 Task: For heading  Tahoma with underline.  font size for heading20,  'Change the font style of data to'Arial.  and font size to 12,  Change the alignment of both headline & data to Align left.  In the sheet   Optimize Sales review book
Action: Mouse moved to (150, 208)
Screenshot: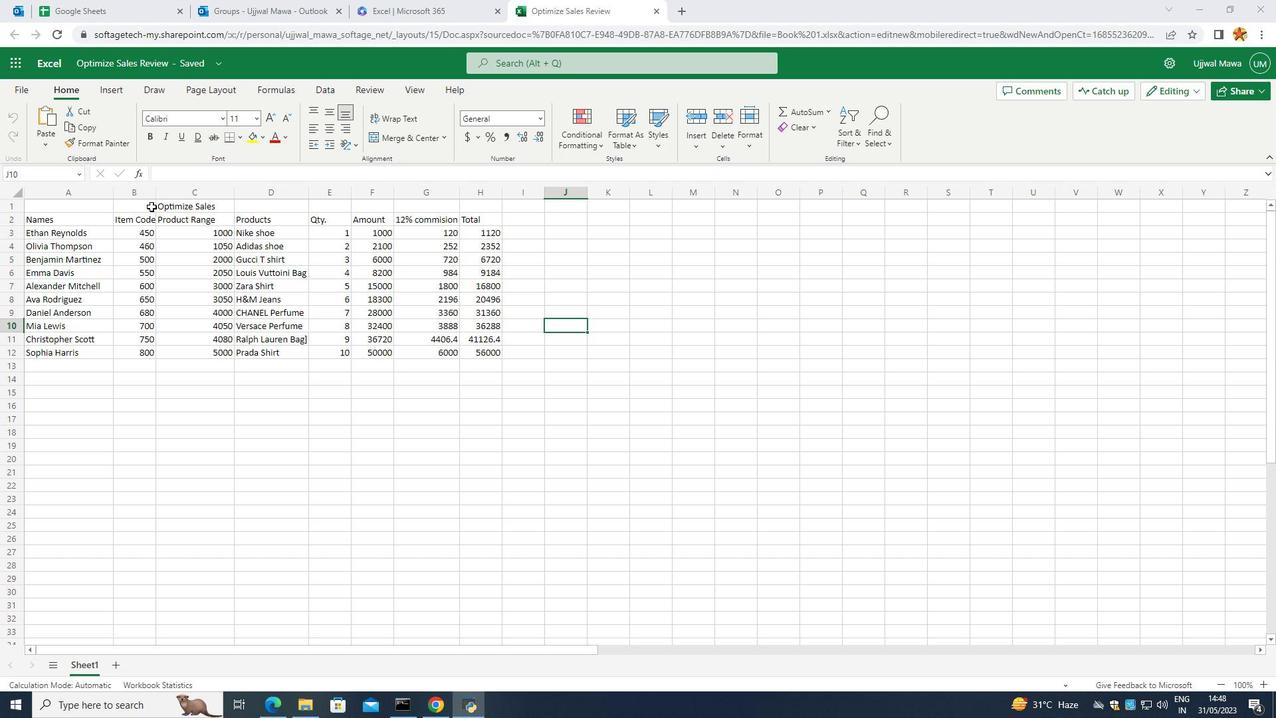 
Action: Mouse pressed left at (150, 208)
Screenshot: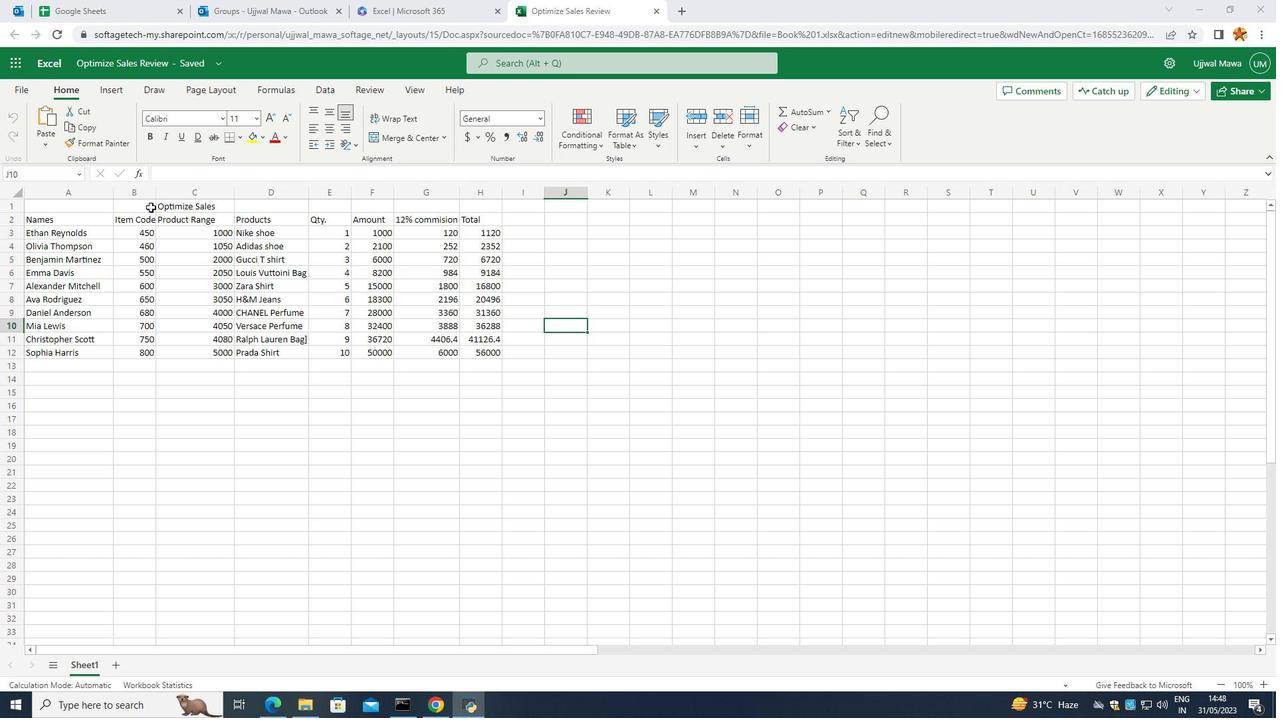 
Action: Mouse moved to (158, 210)
Screenshot: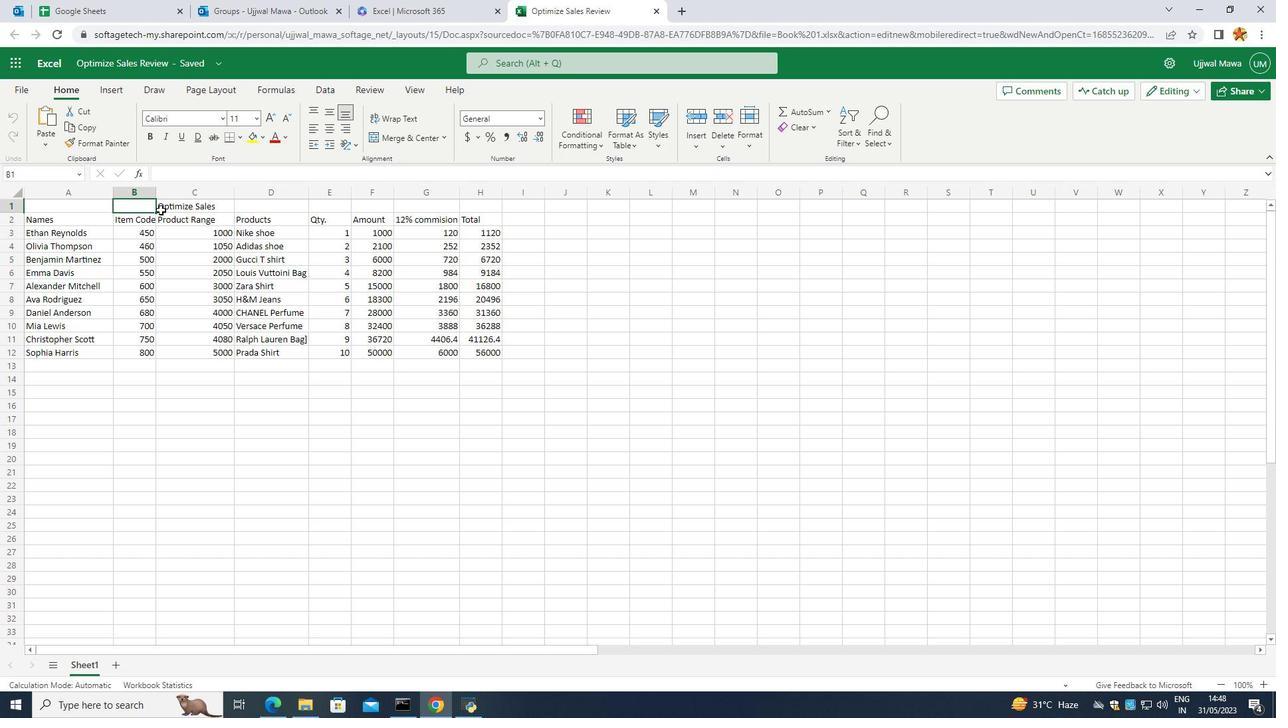 
Action: Mouse pressed left at (158, 210)
Screenshot: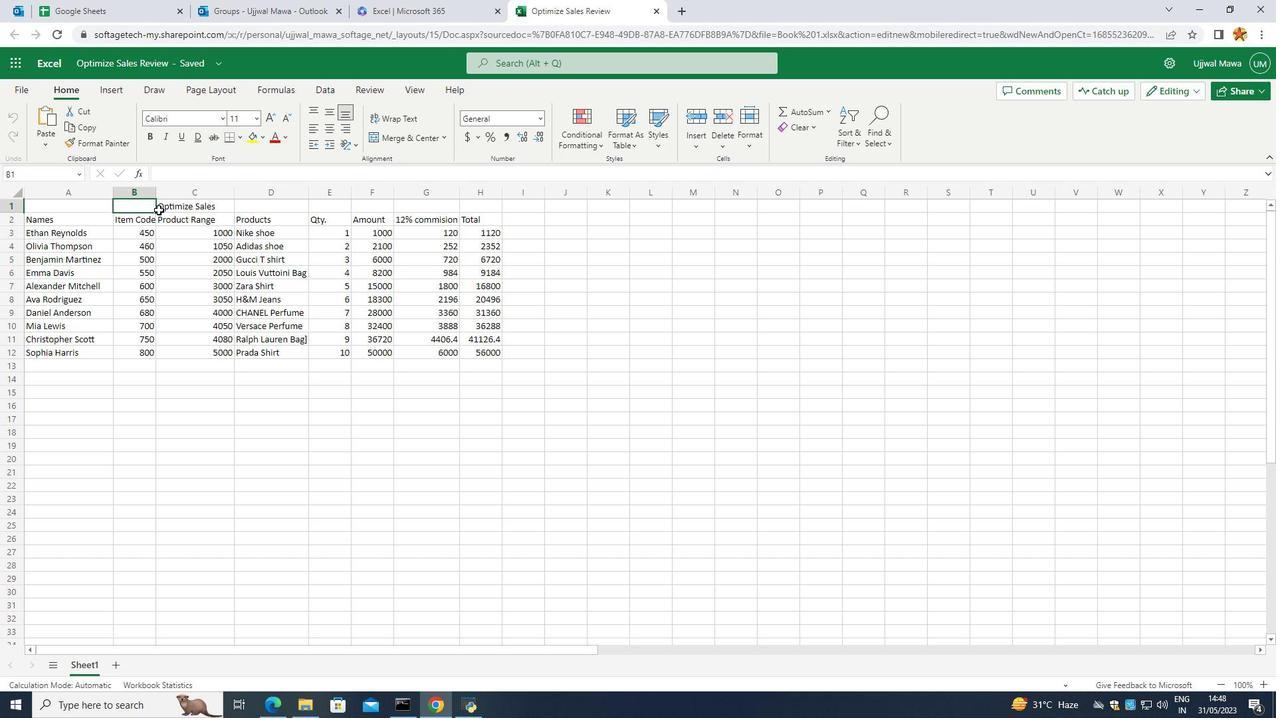 
Action: Mouse moved to (224, 119)
Screenshot: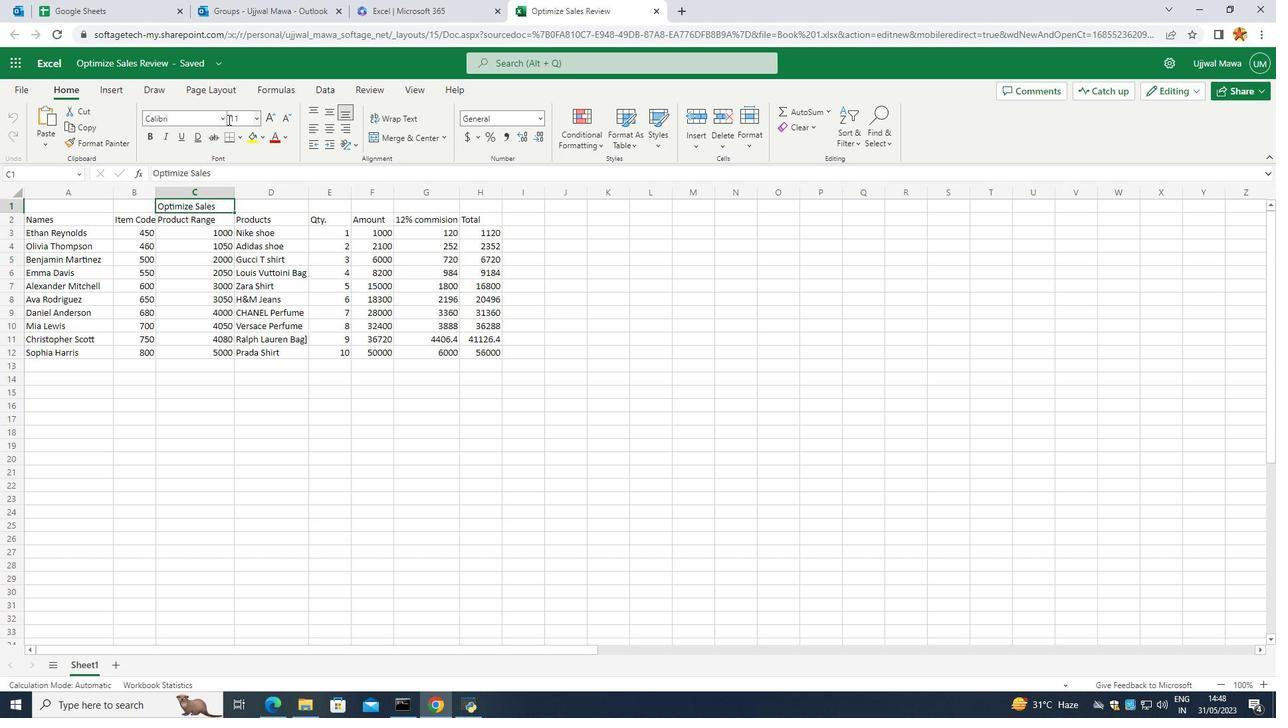 
Action: Mouse pressed left at (224, 119)
Screenshot: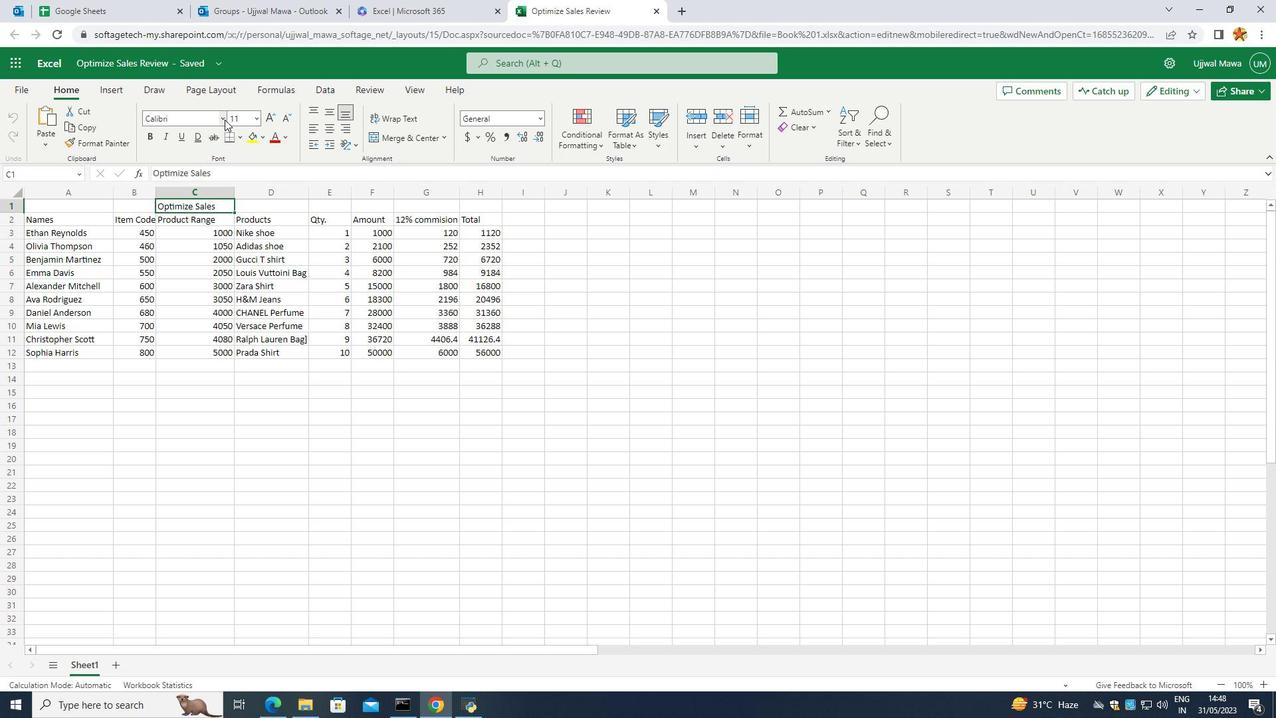 
Action: Mouse moved to (157, 414)
Screenshot: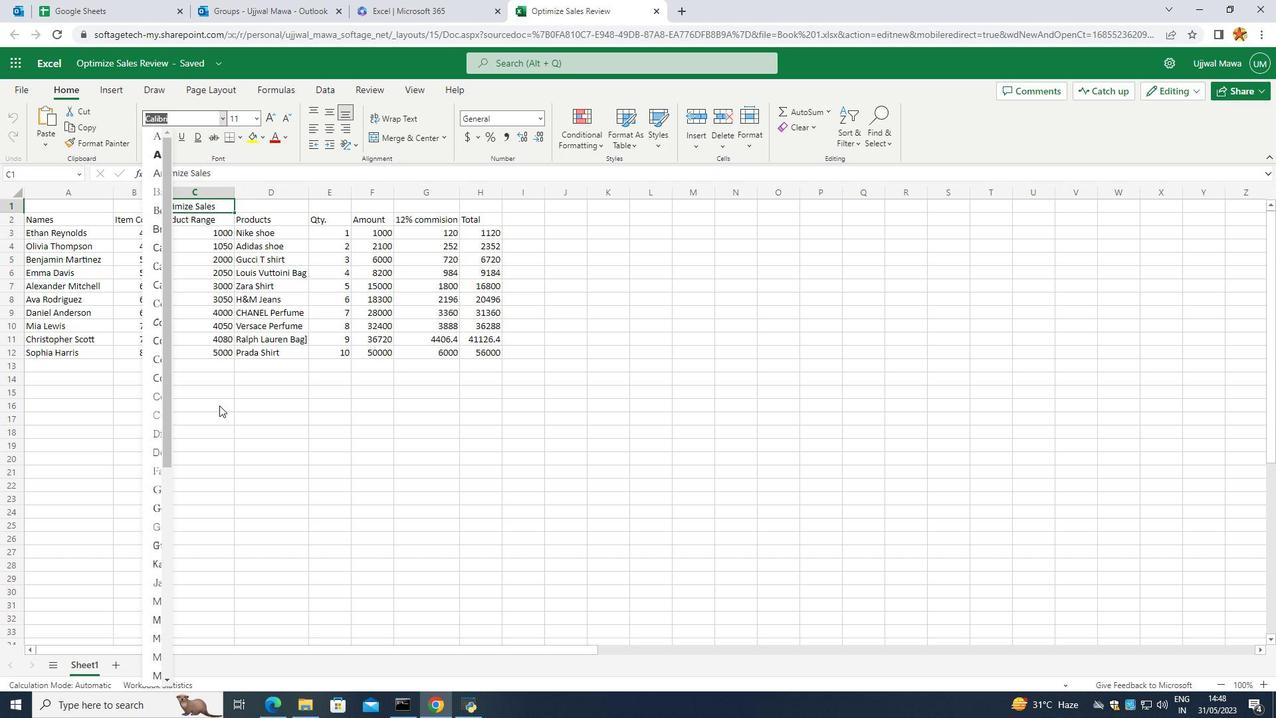 
Action: Mouse scrolled (157, 414) with delta (0, 0)
Screenshot: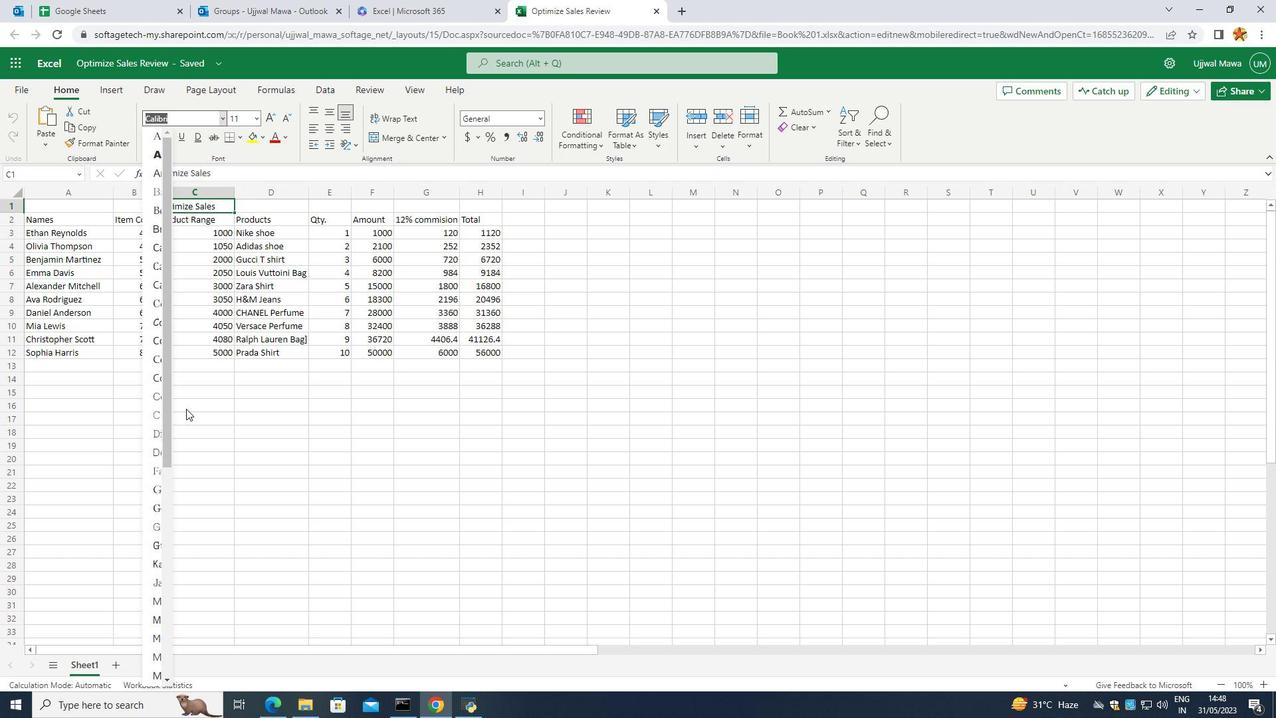 
Action: Mouse scrolled (157, 414) with delta (0, 0)
Screenshot: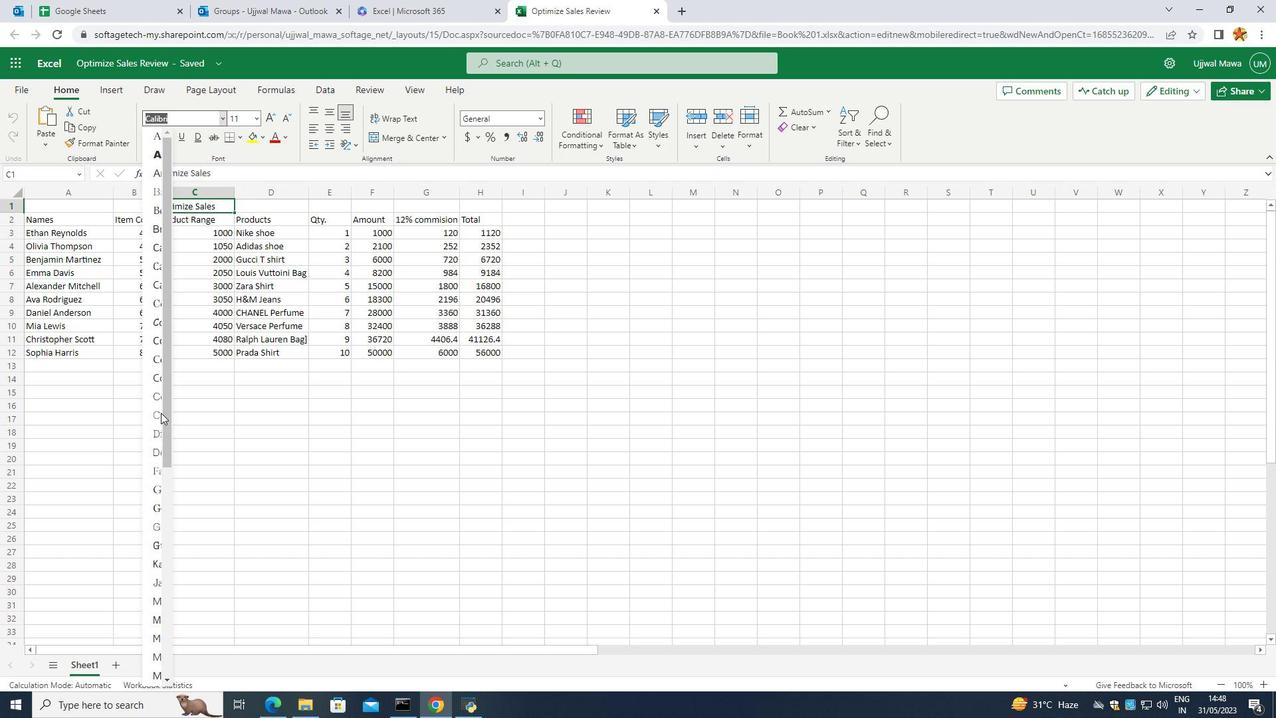 
Action: Mouse scrolled (157, 414) with delta (0, 0)
Screenshot: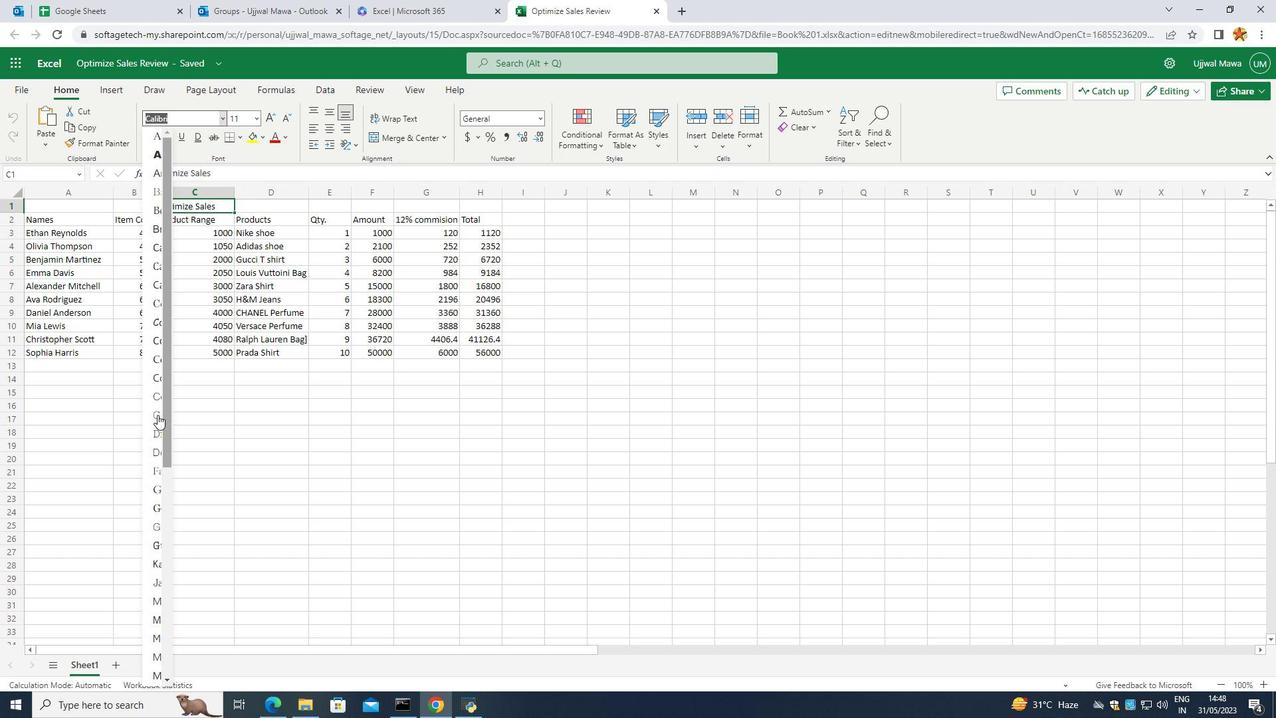 
Action: Mouse scrolled (157, 414) with delta (0, 0)
Screenshot: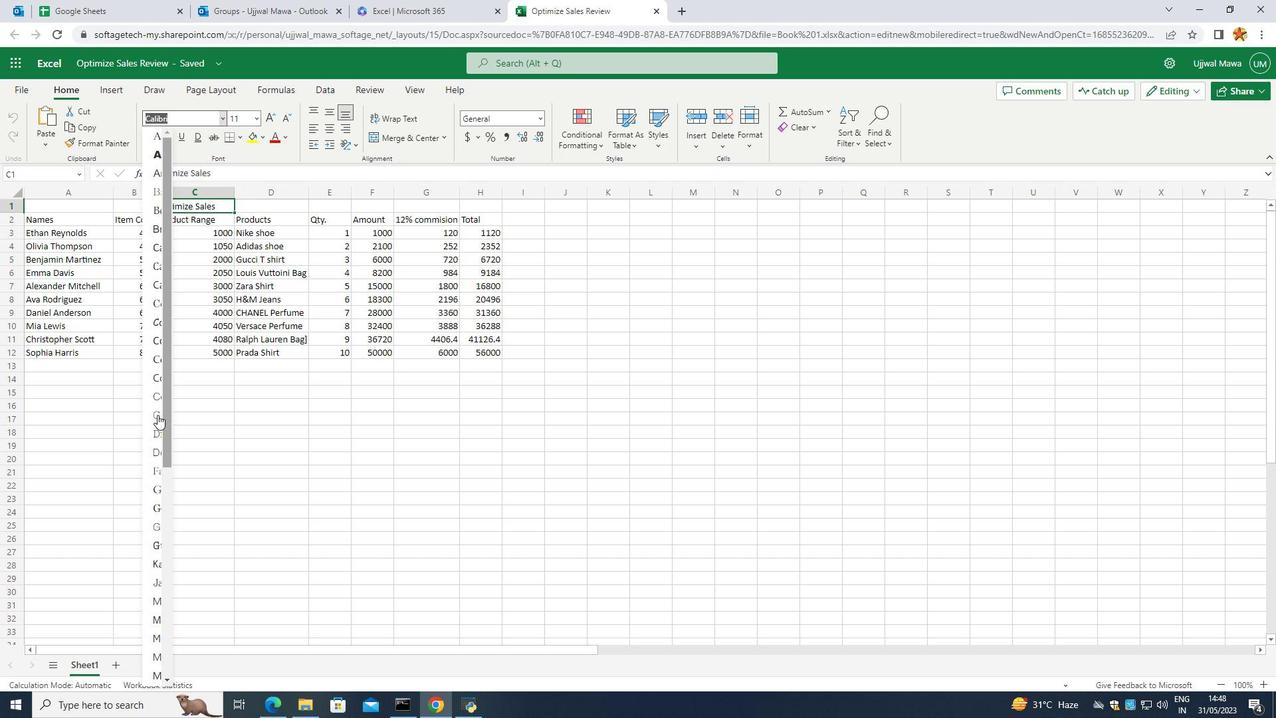
Action: Mouse scrolled (157, 414) with delta (0, 0)
Screenshot: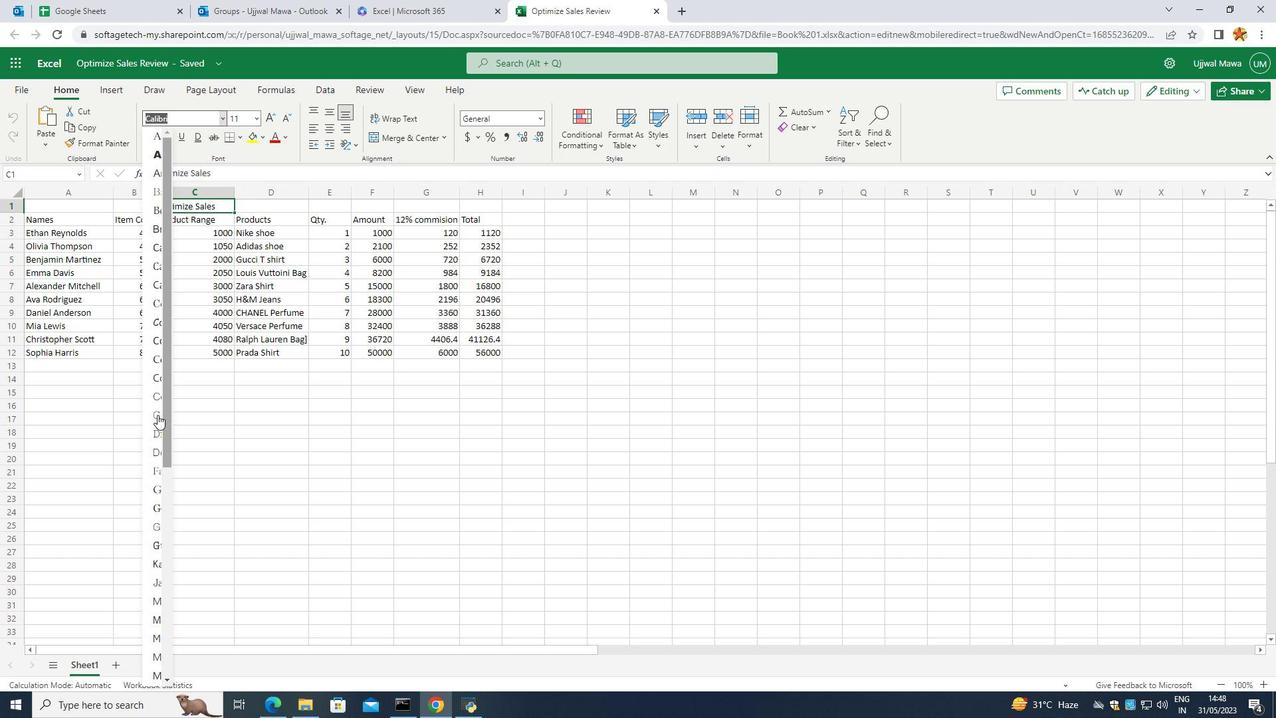 
Action: Mouse moved to (149, 426)
Screenshot: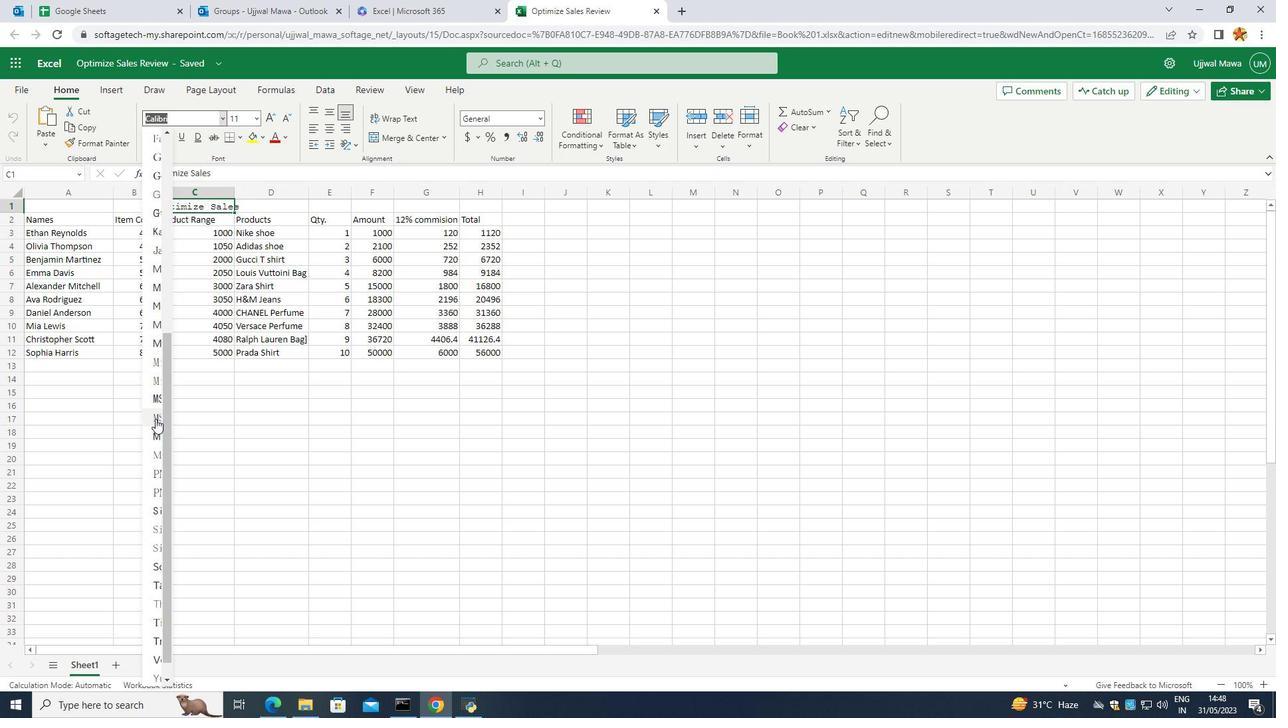 
Action: Mouse scrolled (149, 426) with delta (0, 0)
Screenshot: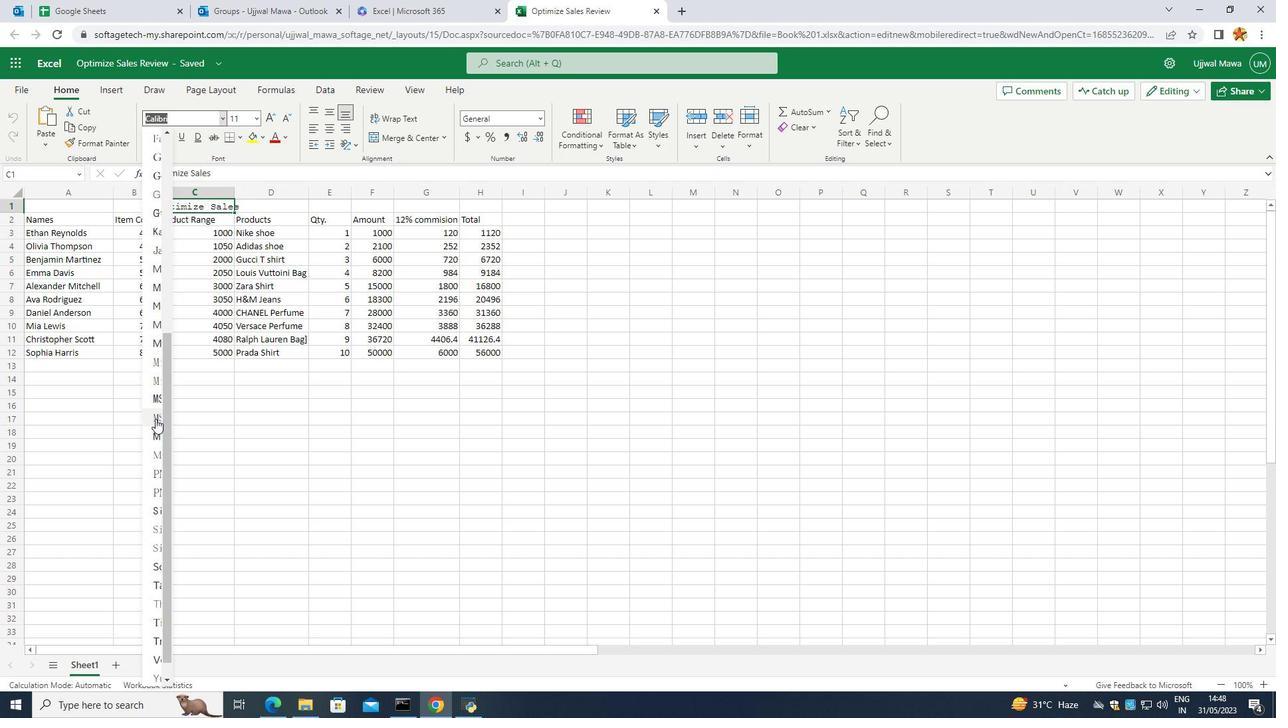 
Action: Mouse moved to (149, 428)
Screenshot: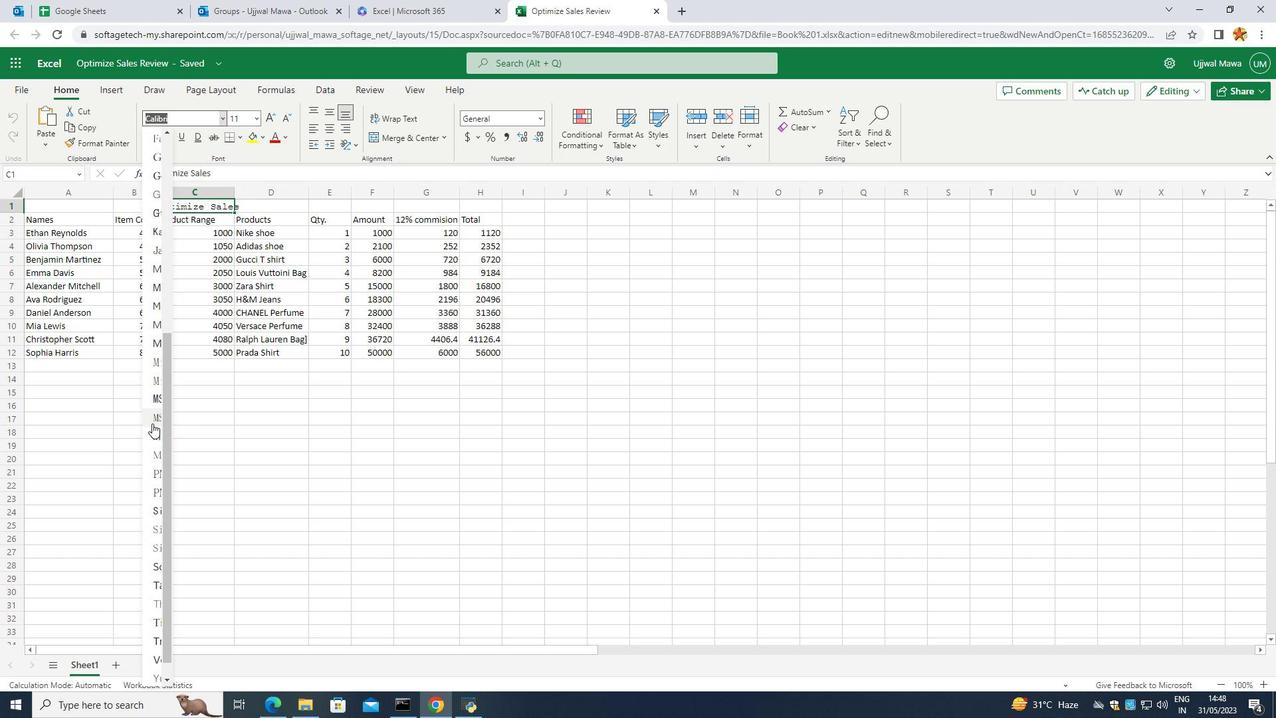 
Action: Mouse scrolled (149, 427) with delta (0, 0)
Screenshot: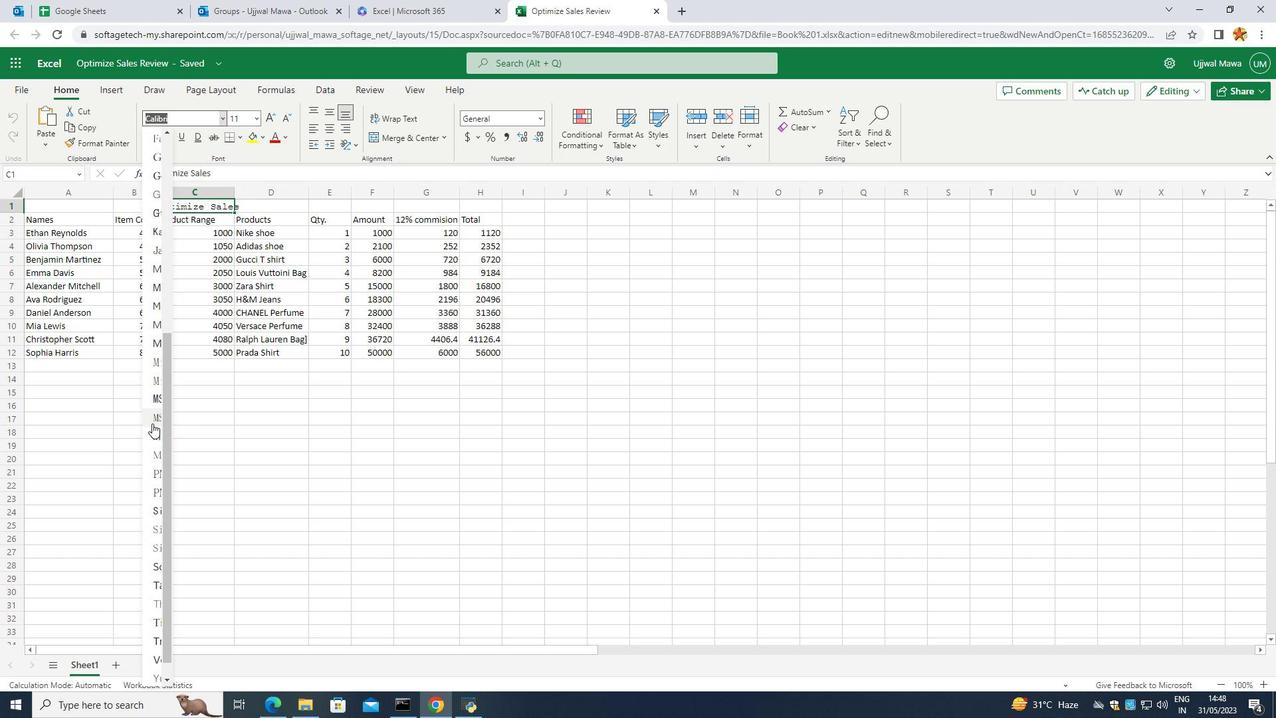 
Action: Mouse scrolled (149, 427) with delta (0, 0)
Screenshot: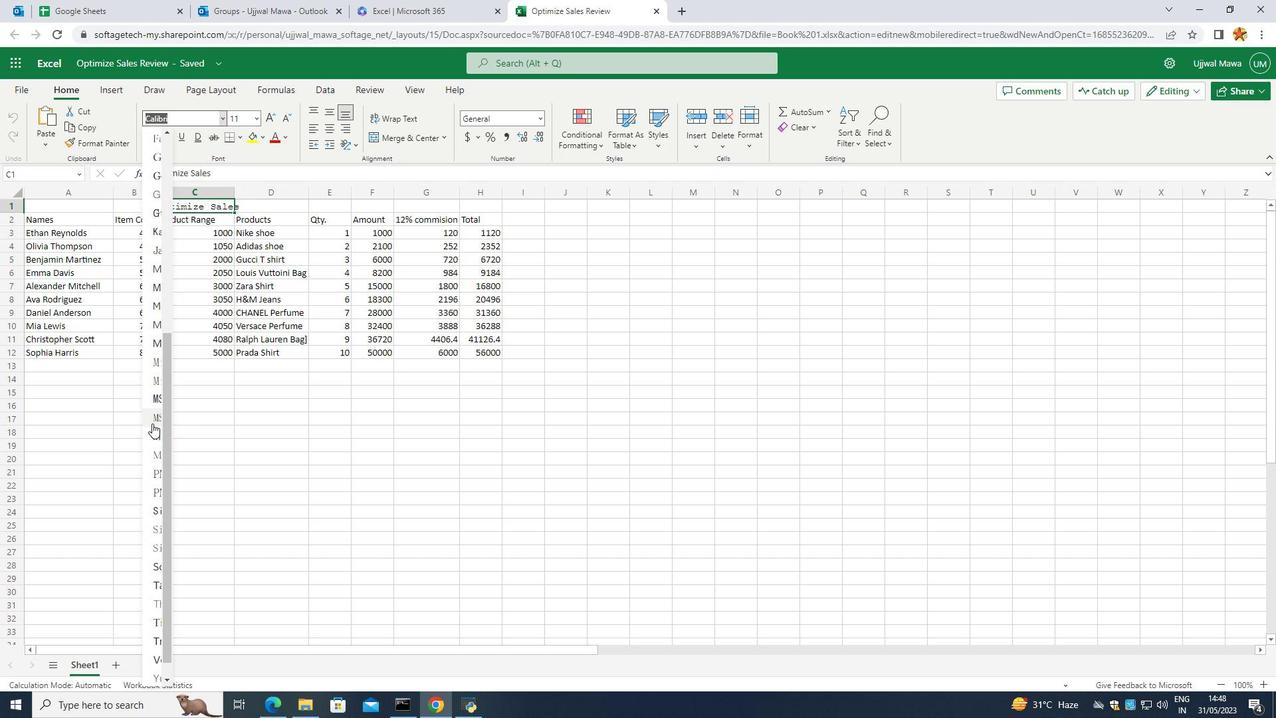 
Action: Mouse moved to (149, 428)
Screenshot: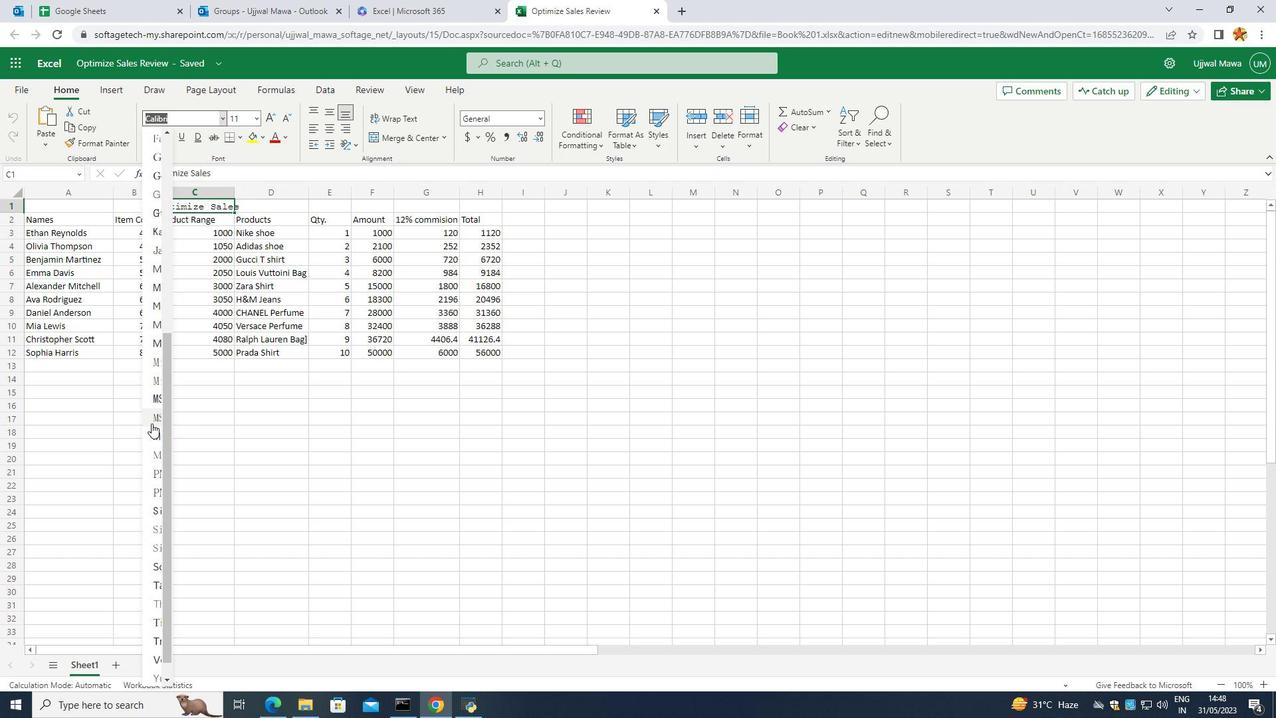 
Action: Mouse scrolled (149, 428) with delta (0, 0)
Screenshot: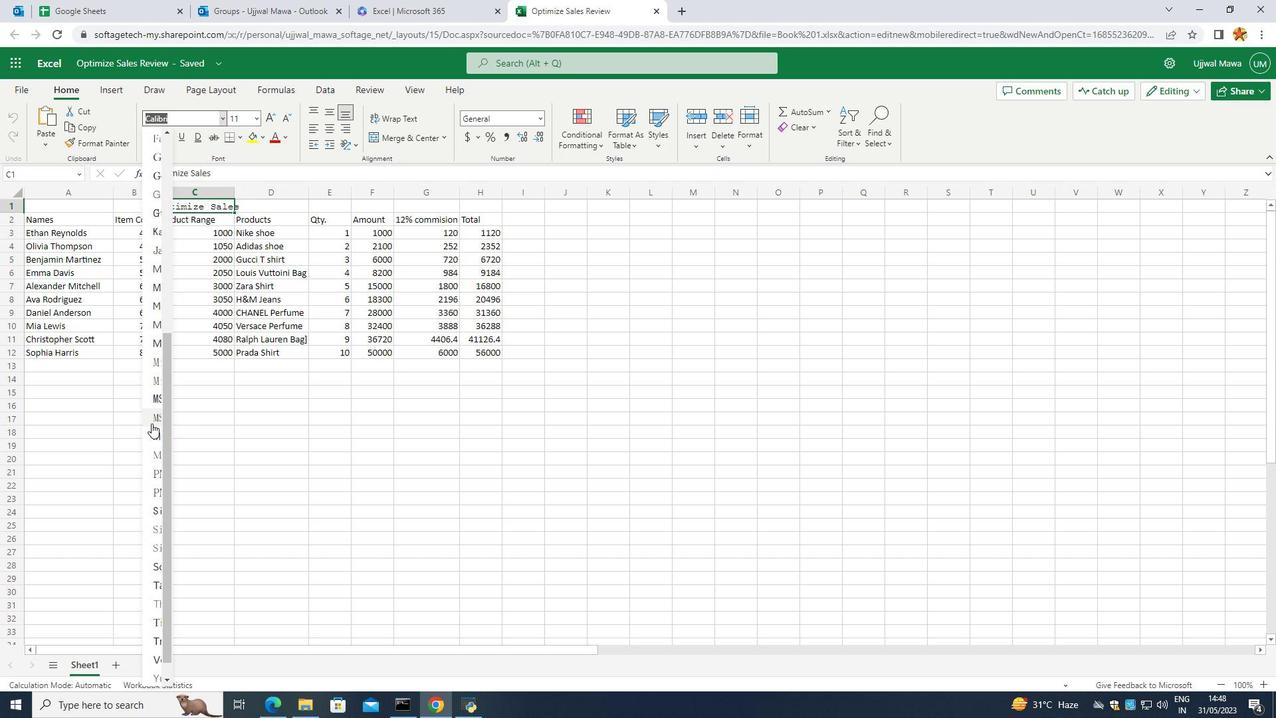 
Action: Mouse moved to (157, 571)
Screenshot: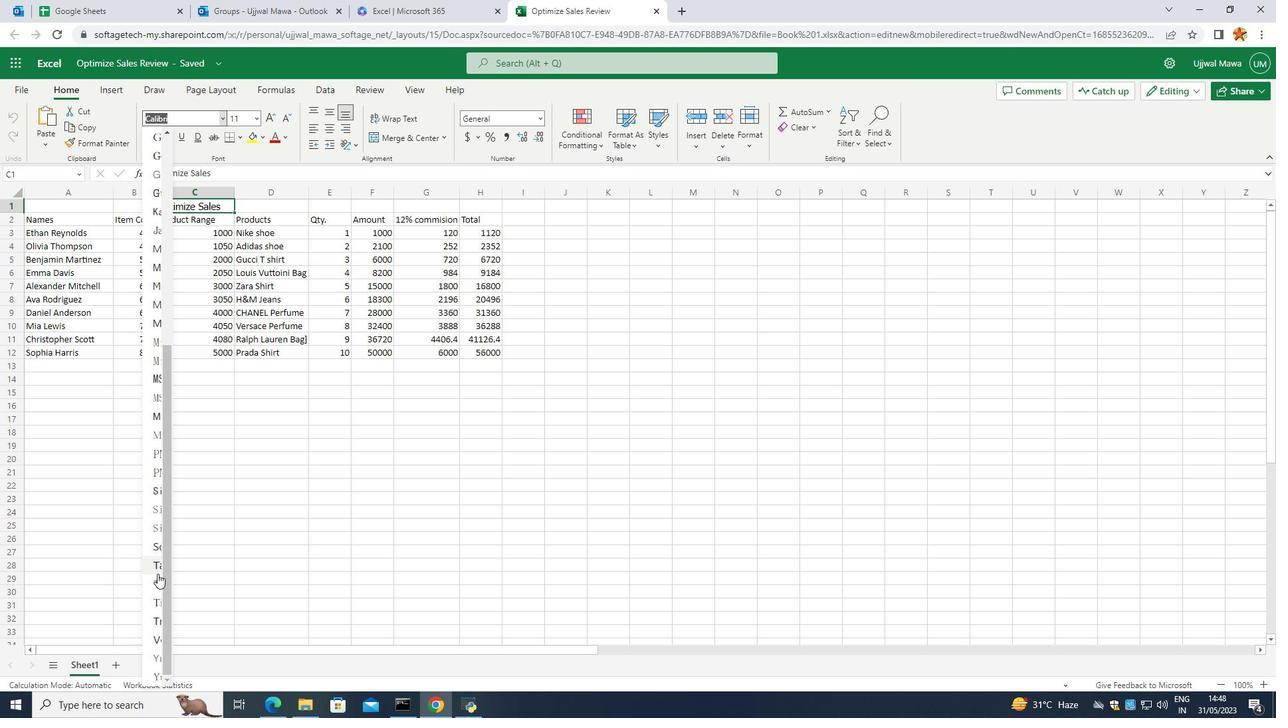 
Action: Mouse pressed left at (157, 571)
Screenshot: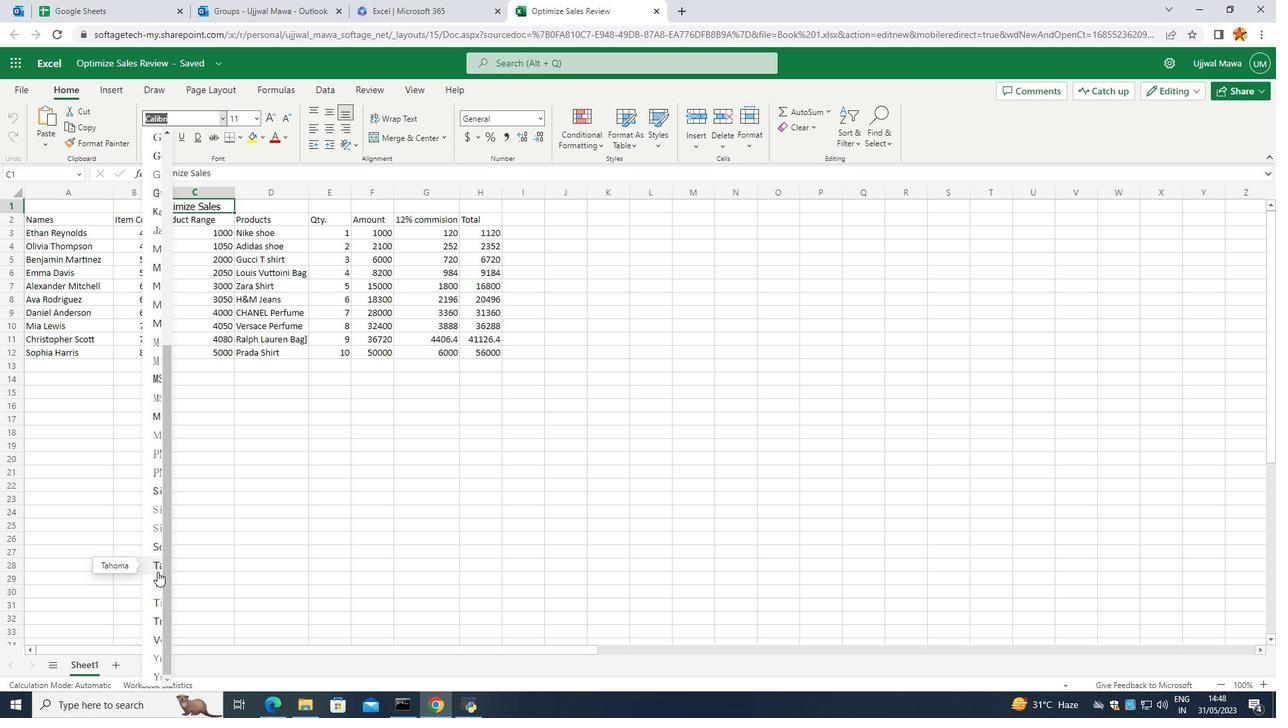 
Action: Mouse moved to (182, 135)
Screenshot: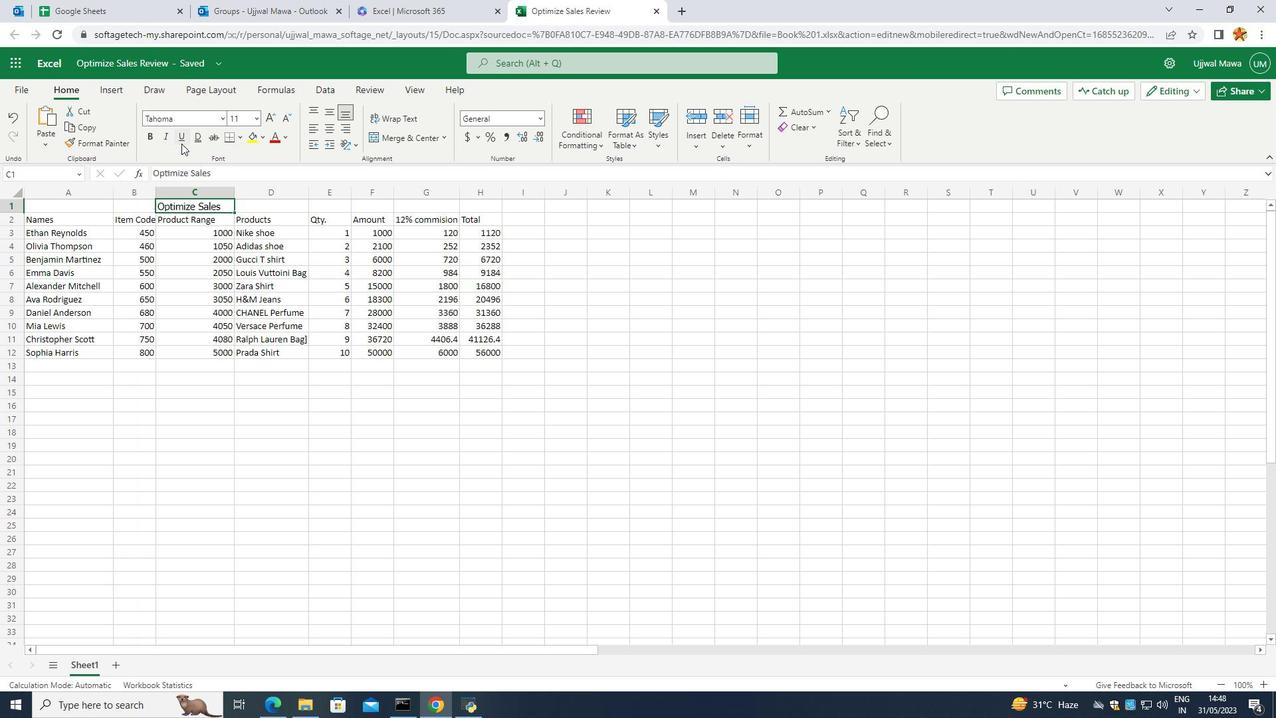 
Action: Mouse pressed left at (182, 135)
Screenshot: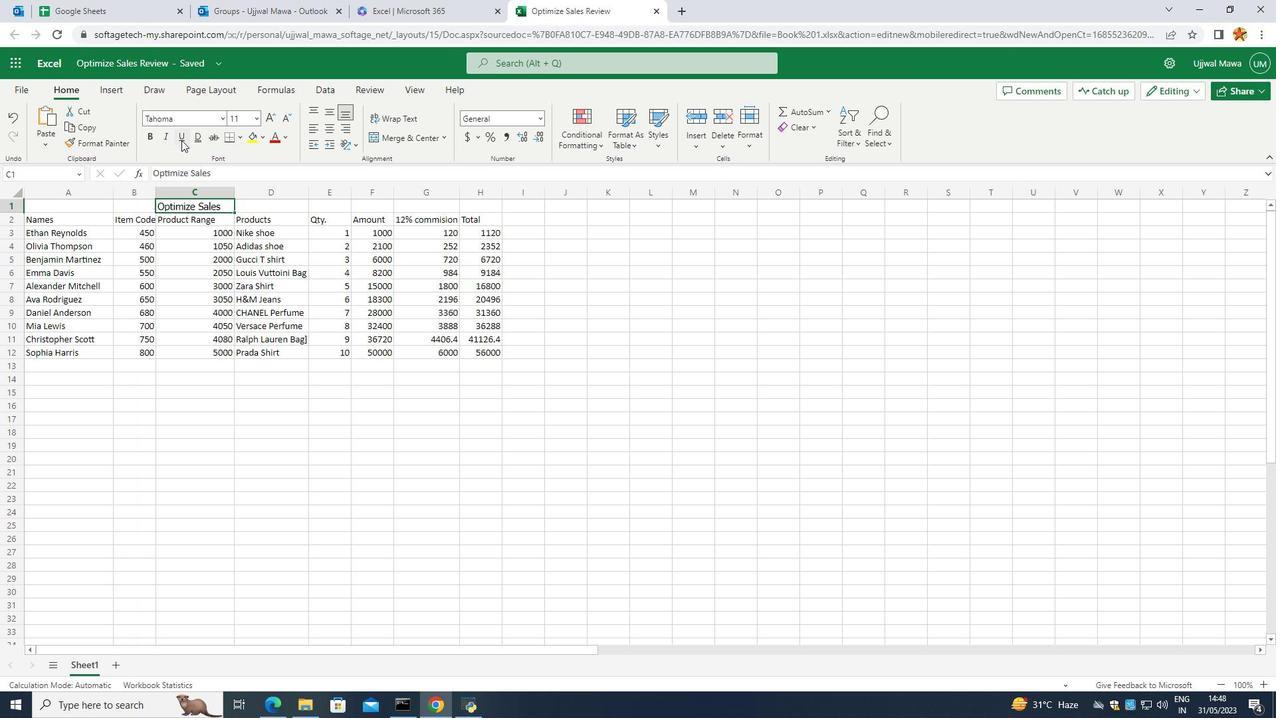 
Action: Mouse moved to (250, 117)
Screenshot: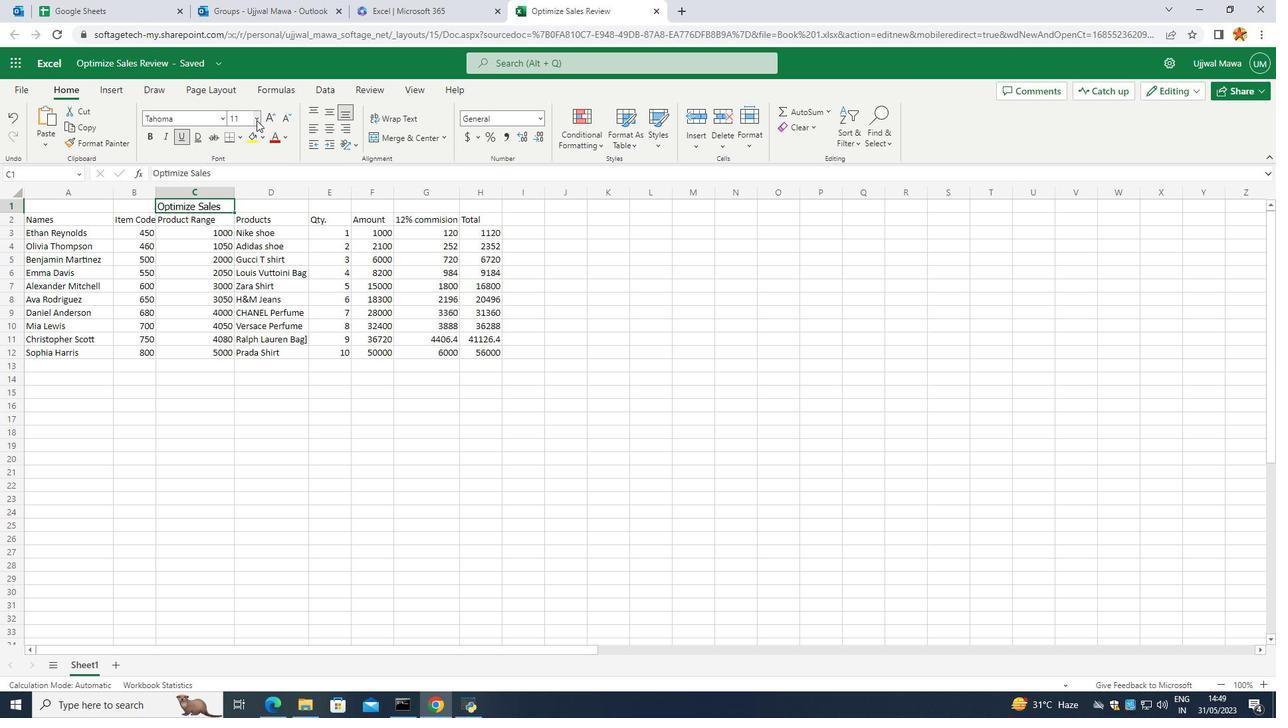 
Action: Mouse pressed left at (250, 117)
Screenshot: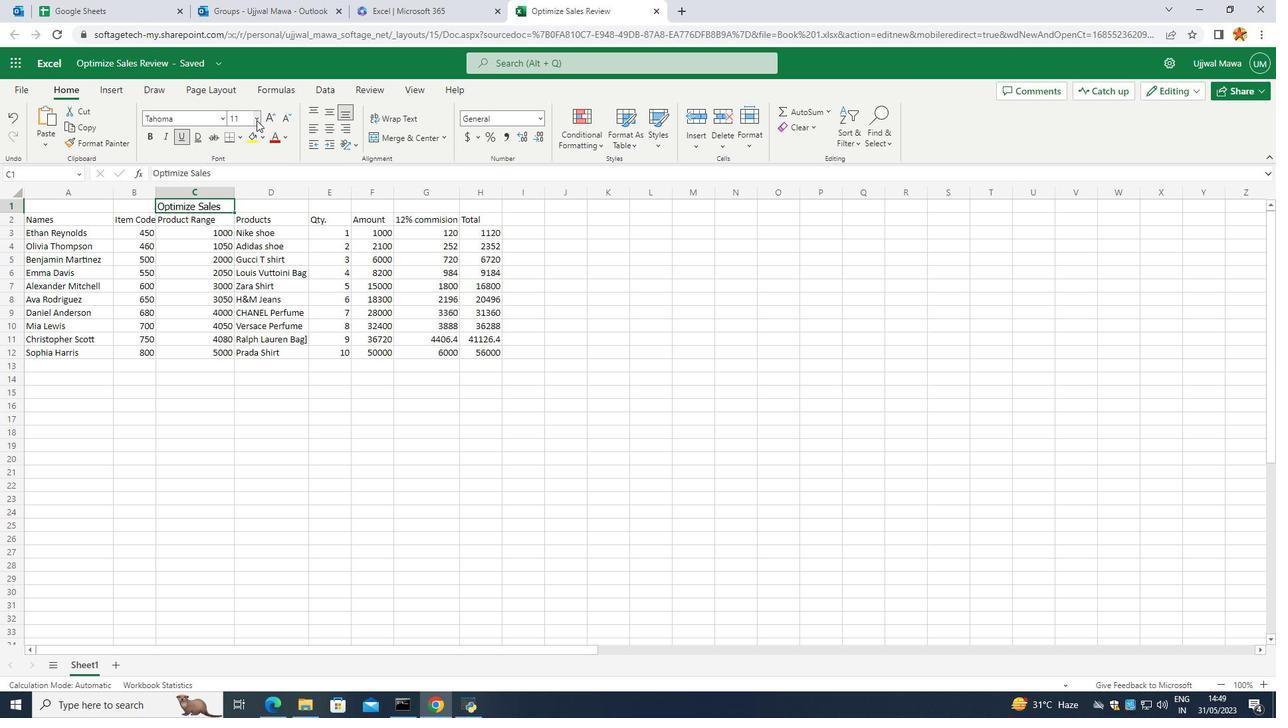 
Action: Mouse moved to (259, 121)
Screenshot: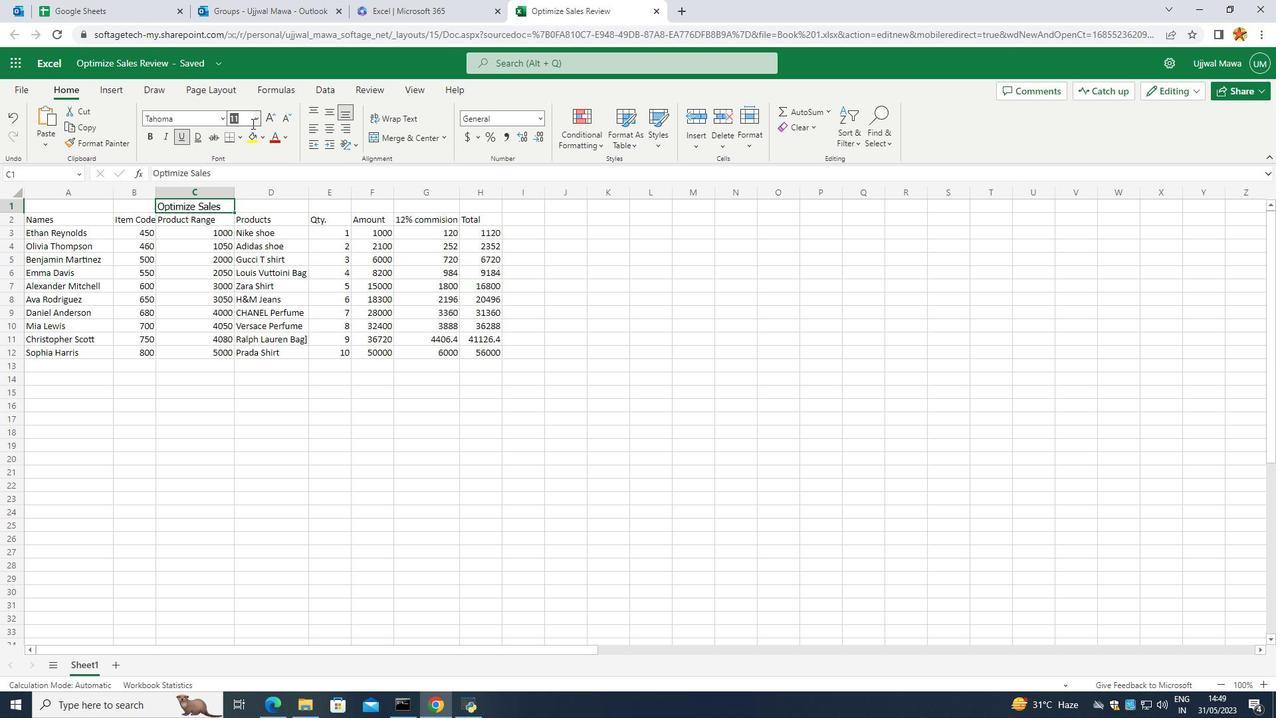 
Action: Mouse pressed left at (259, 121)
Screenshot: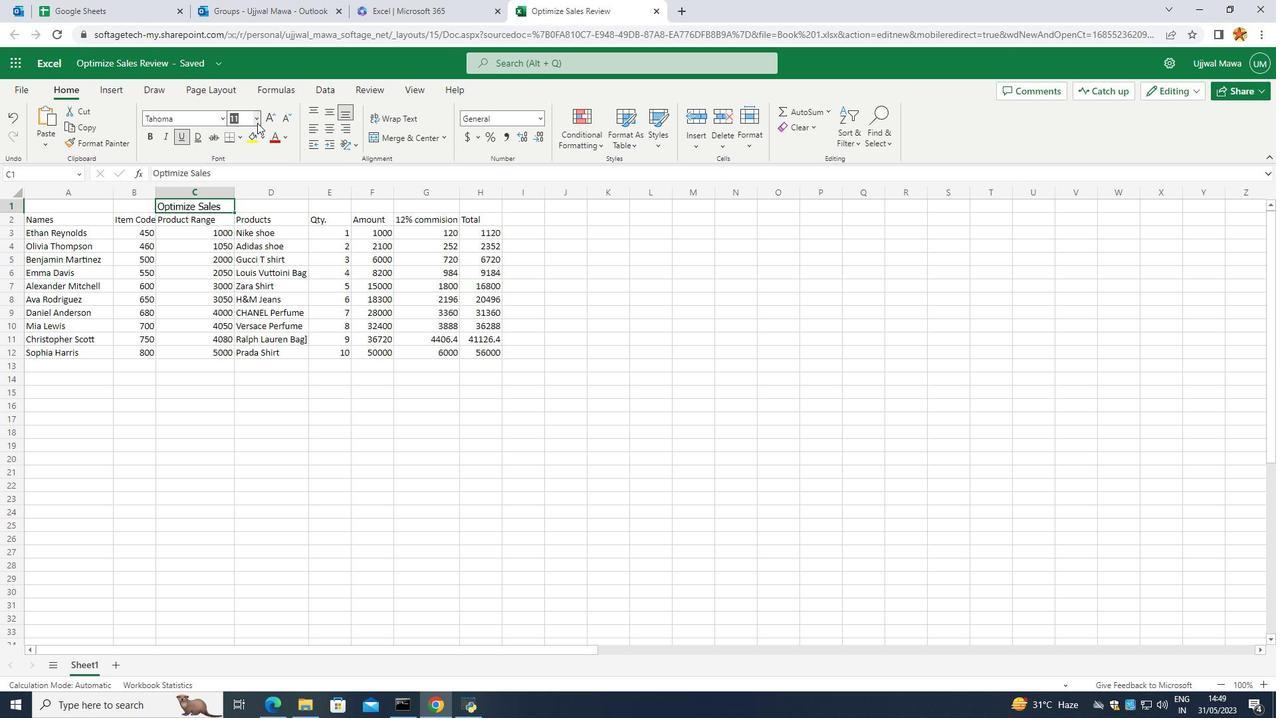
Action: Mouse moved to (246, 289)
Screenshot: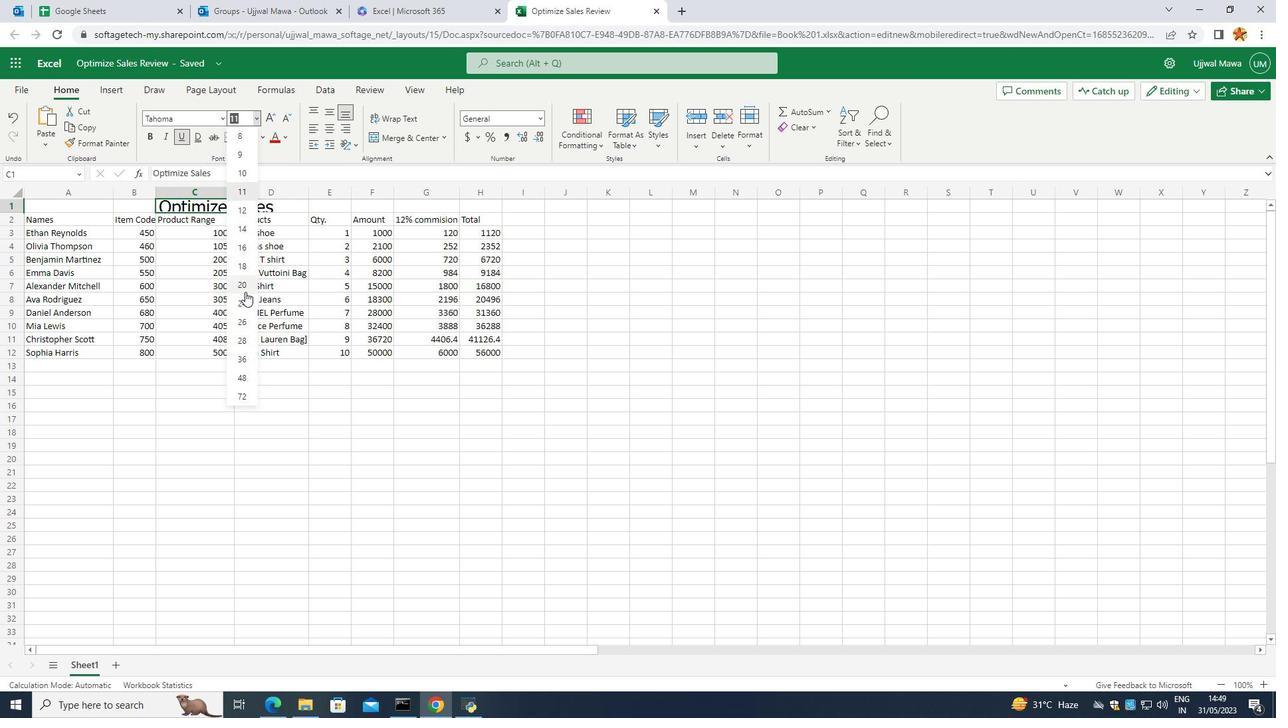 
Action: Mouse pressed left at (246, 289)
Screenshot: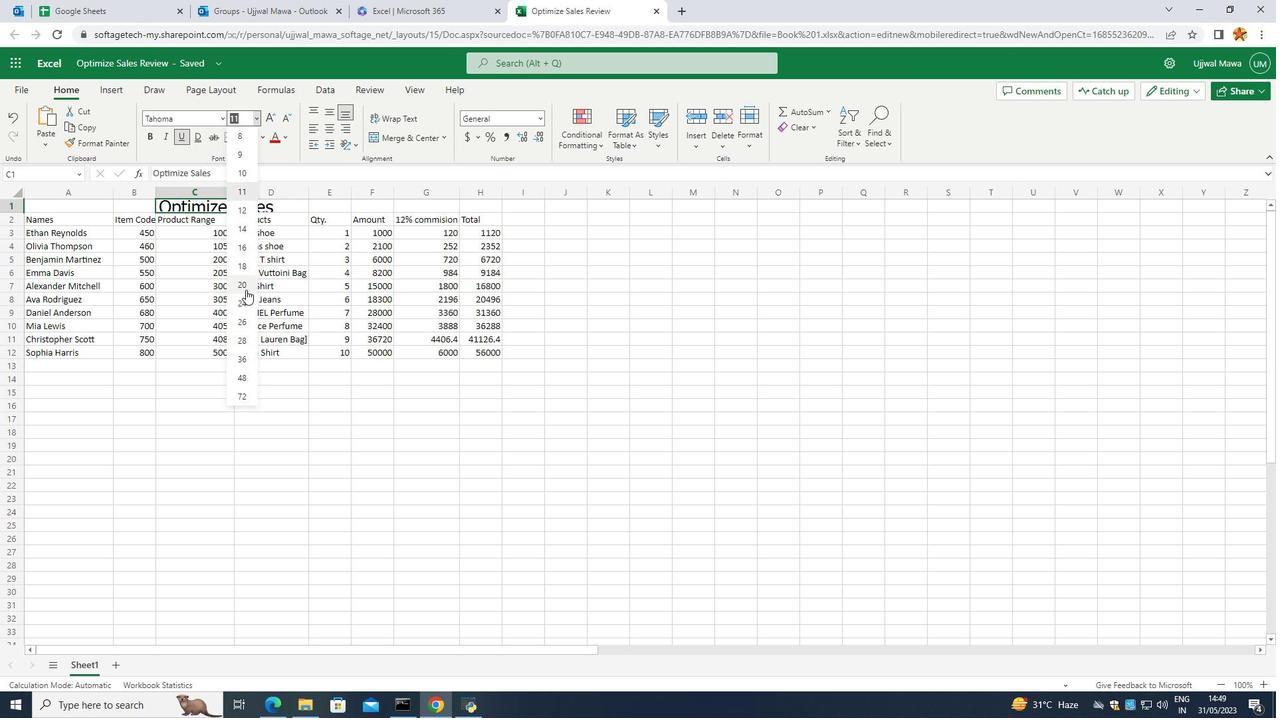 
Action: Mouse moved to (45, 233)
Screenshot: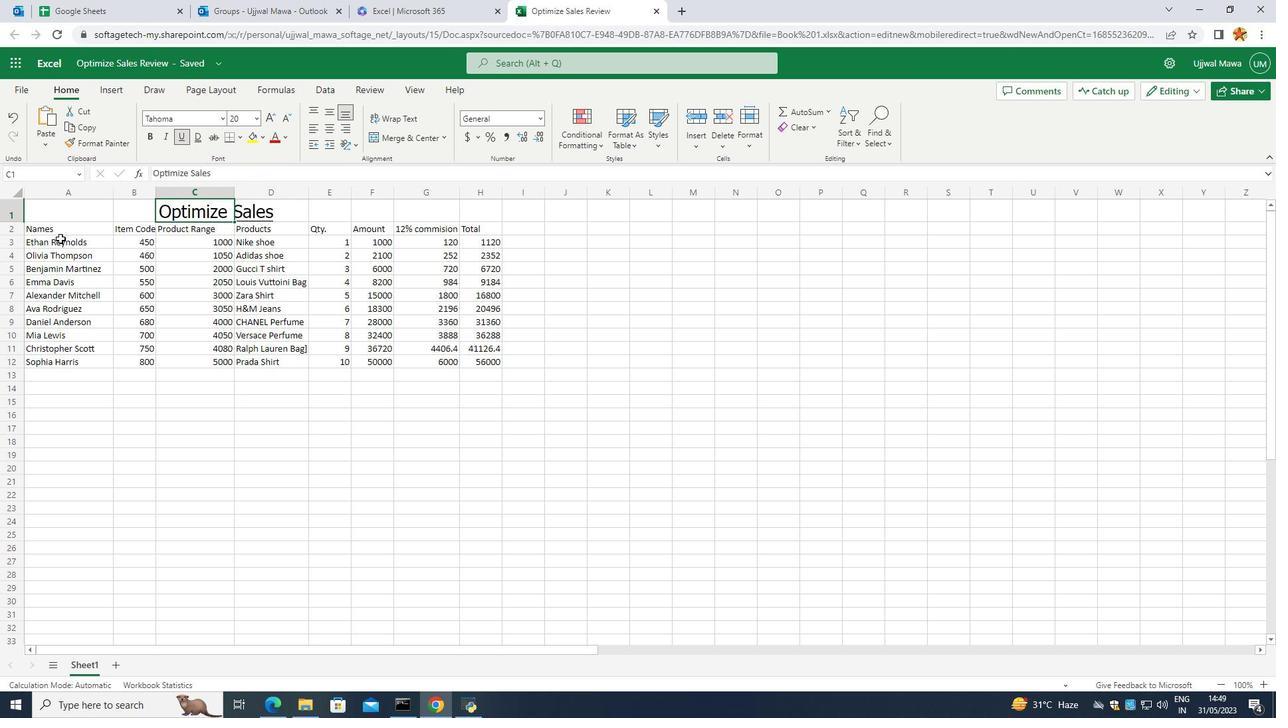 
Action: Mouse pressed left at (45, 233)
Screenshot: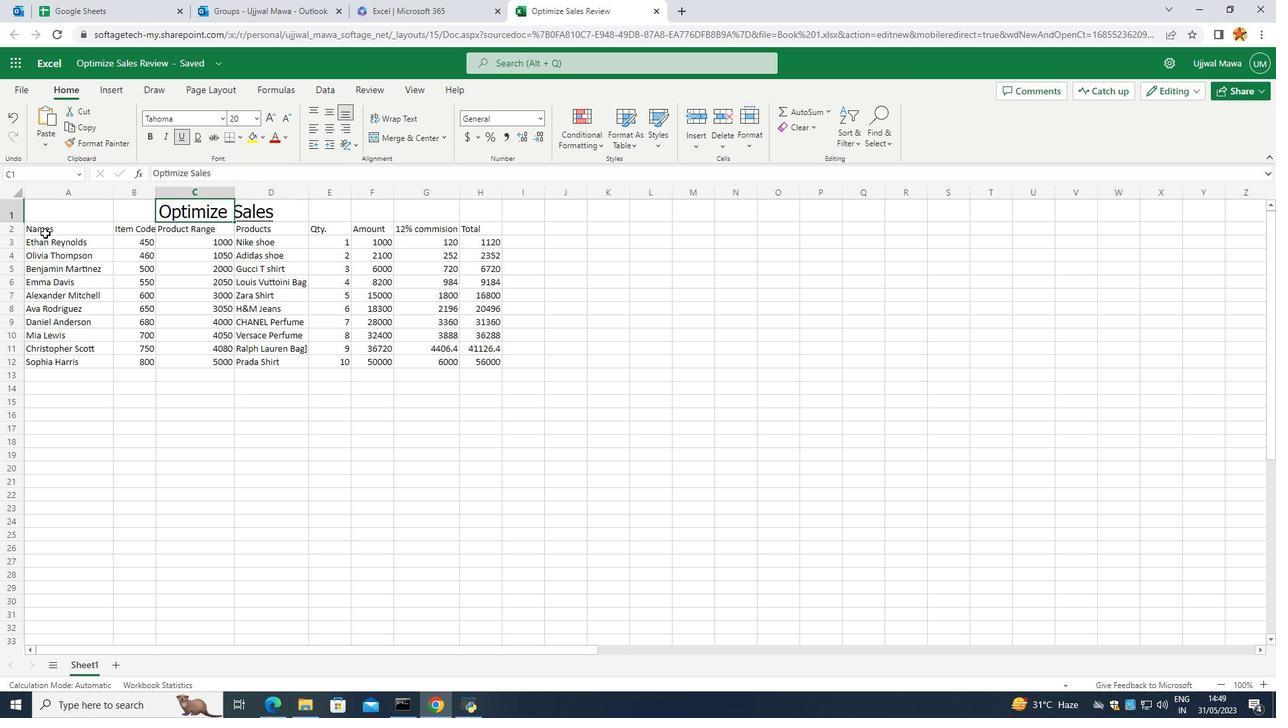 
Action: Mouse moved to (221, 117)
Screenshot: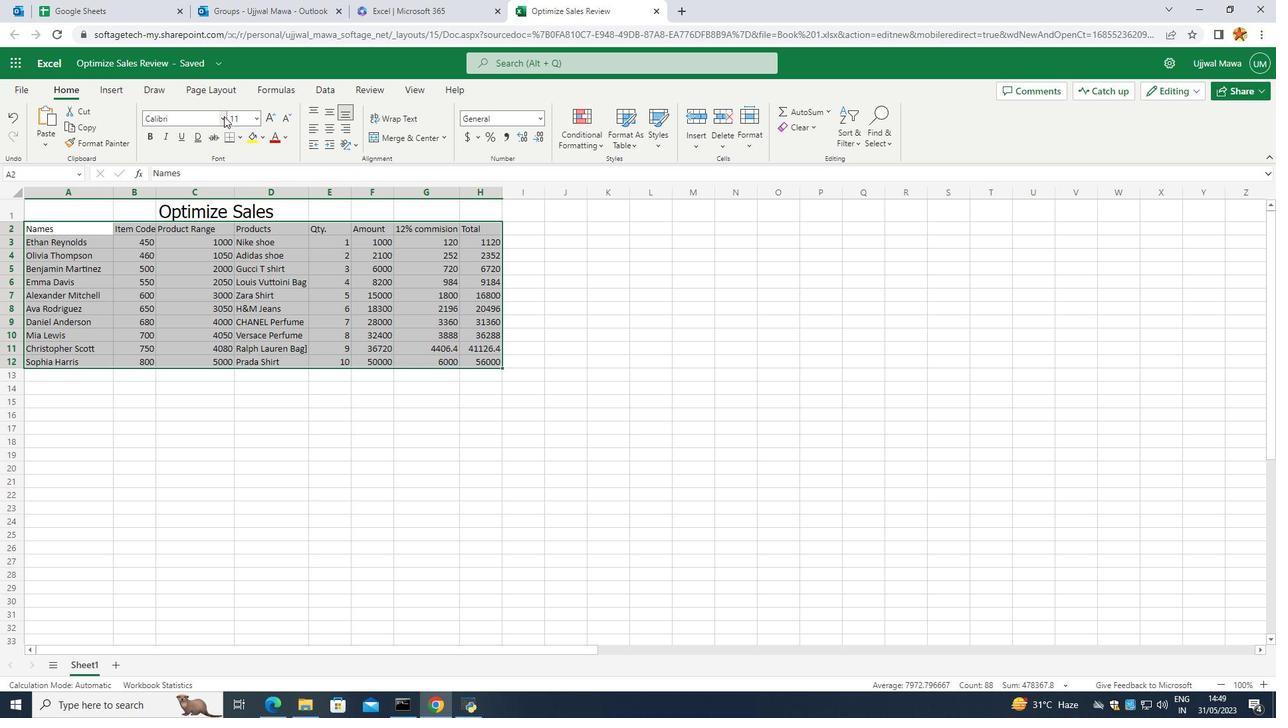 
Action: Mouse pressed left at (221, 117)
Screenshot: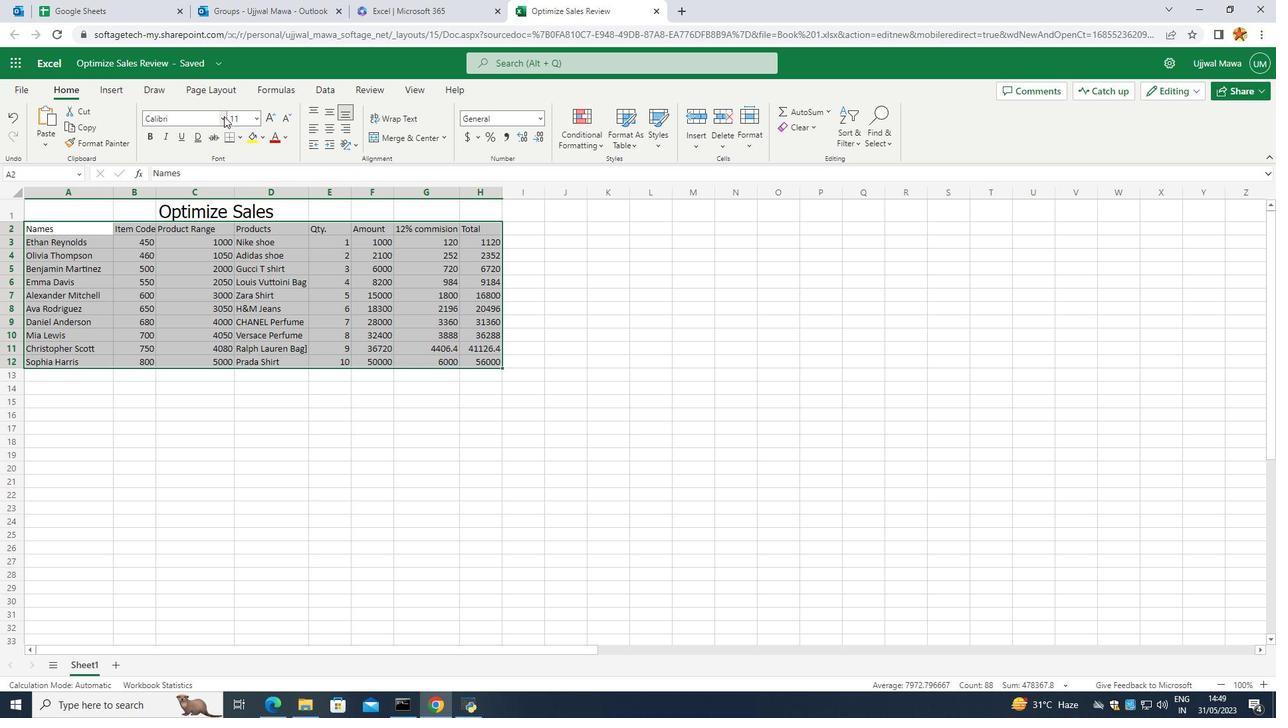 
Action: Mouse moved to (192, 170)
Screenshot: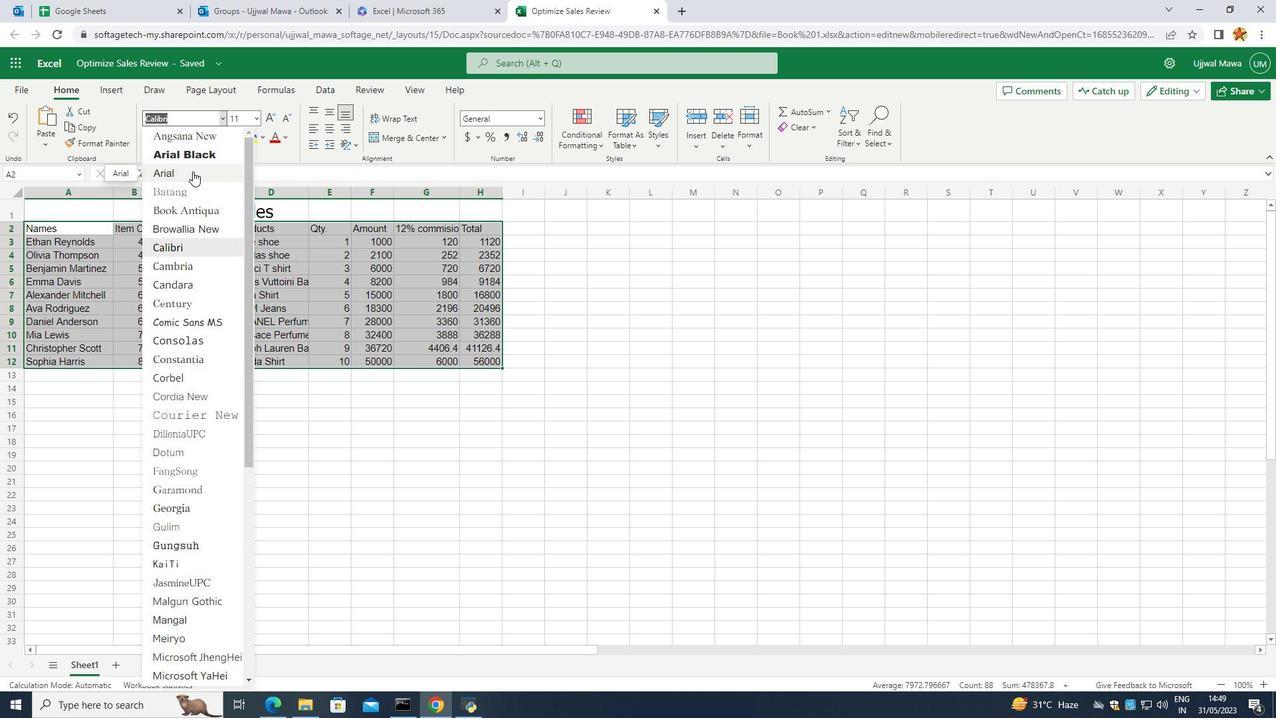 
Action: Mouse pressed left at (192, 170)
Screenshot: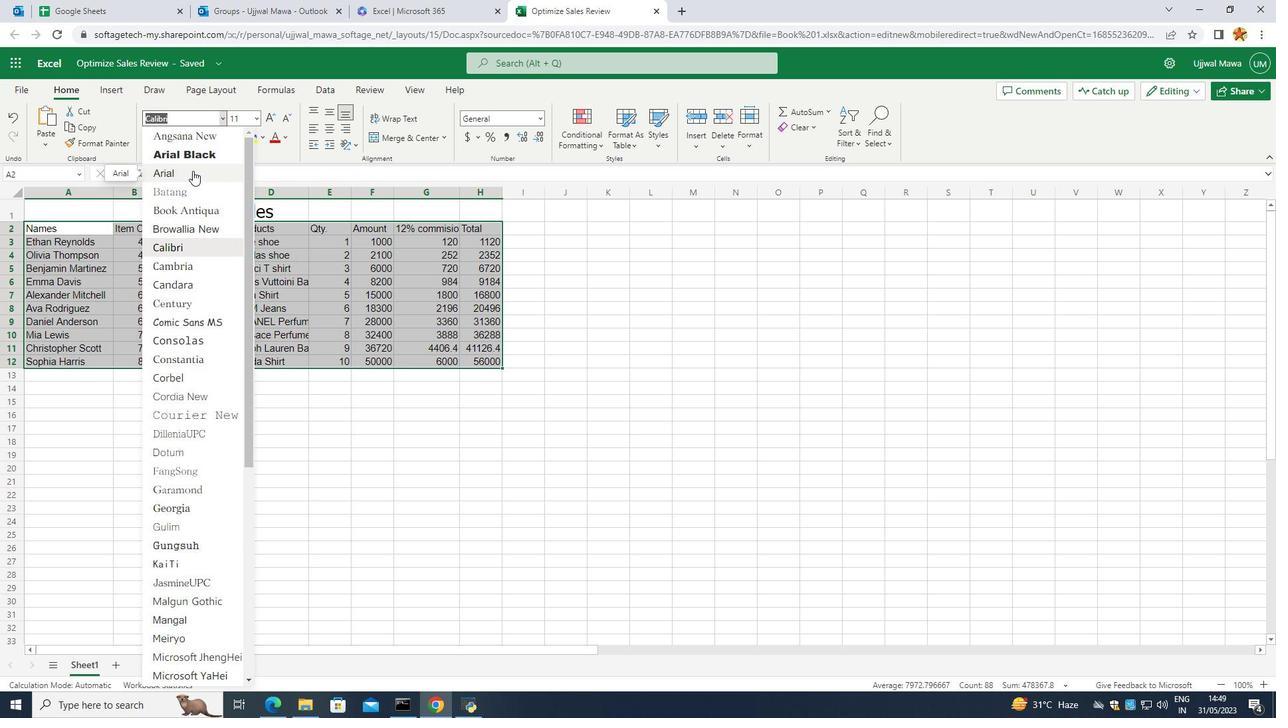 
Action: Mouse moved to (253, 119)
Screenshot: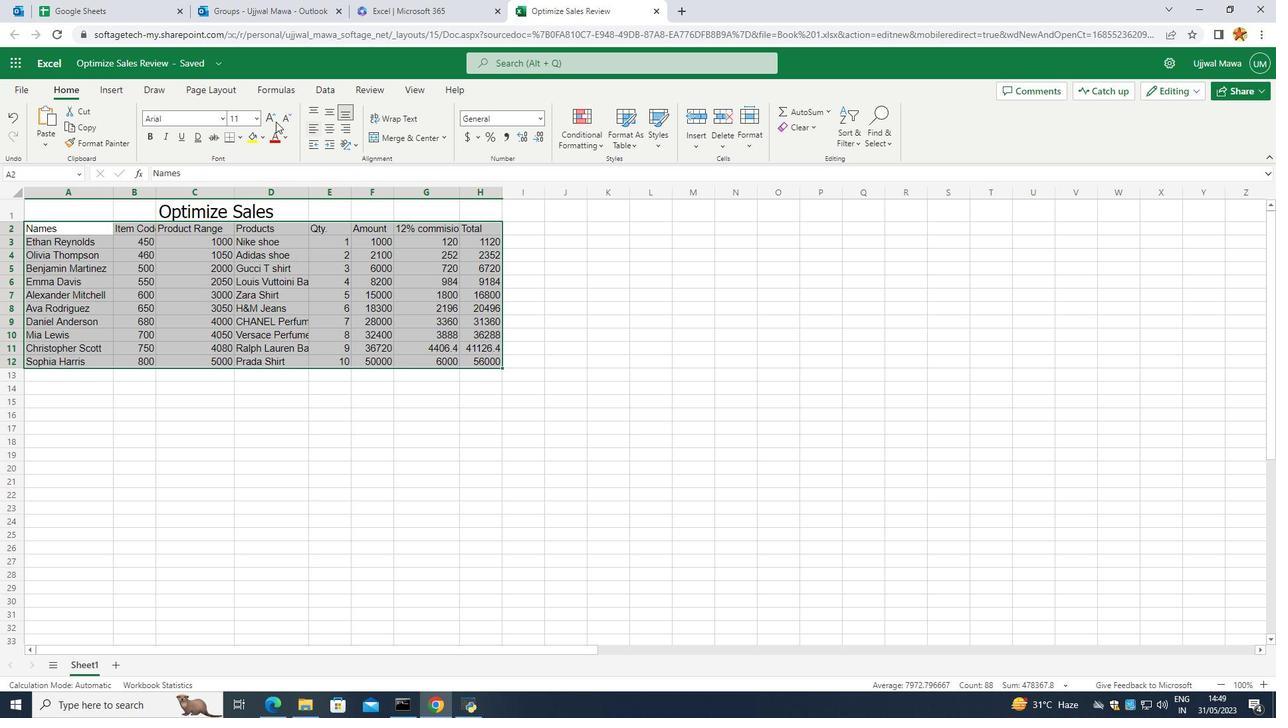 
Action: Mouse pressed left at (253, 119)
Screenshot: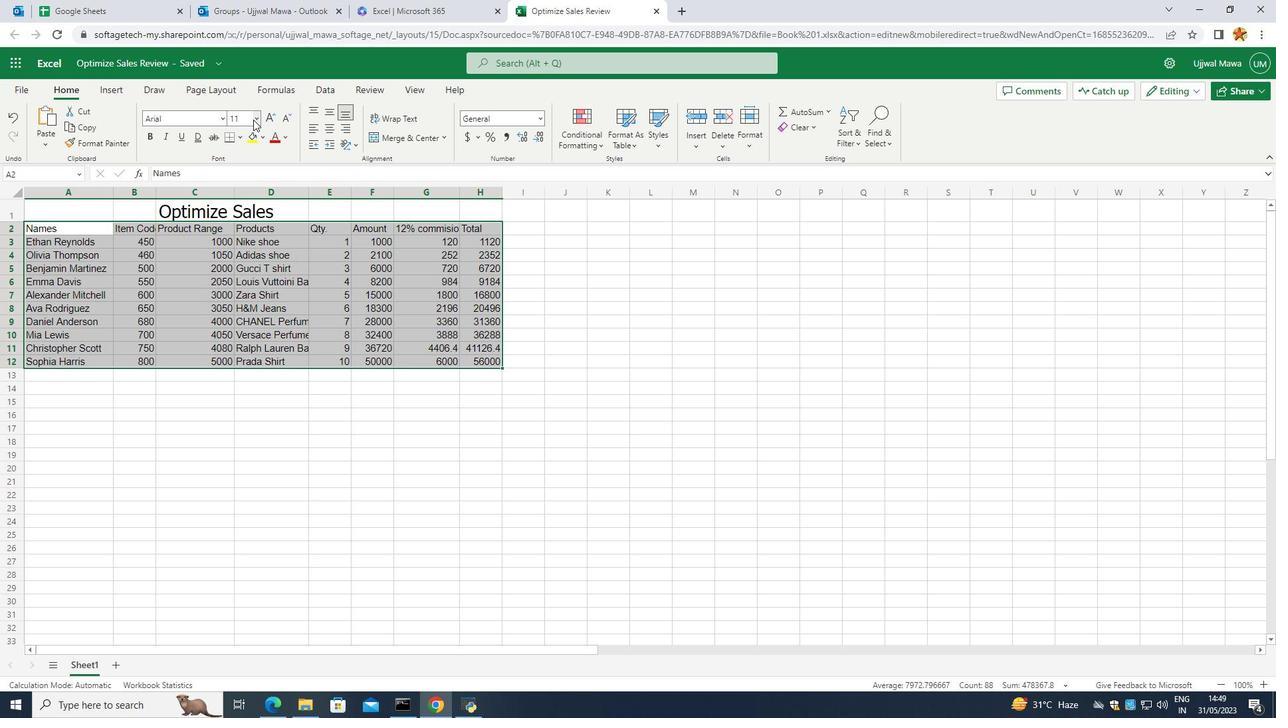 
Action: Mouse moved to (239, 212)
Screenshot: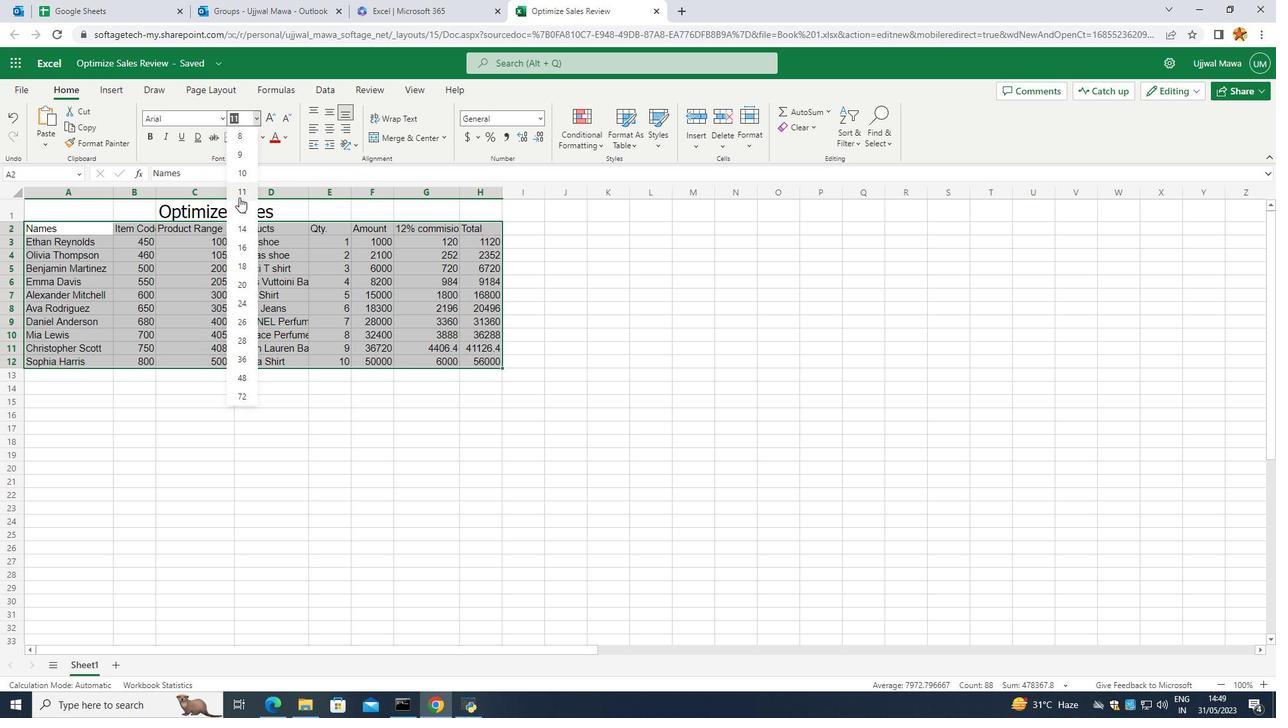 
Action: Mouse pressed left at (239, 212)
Screenshot: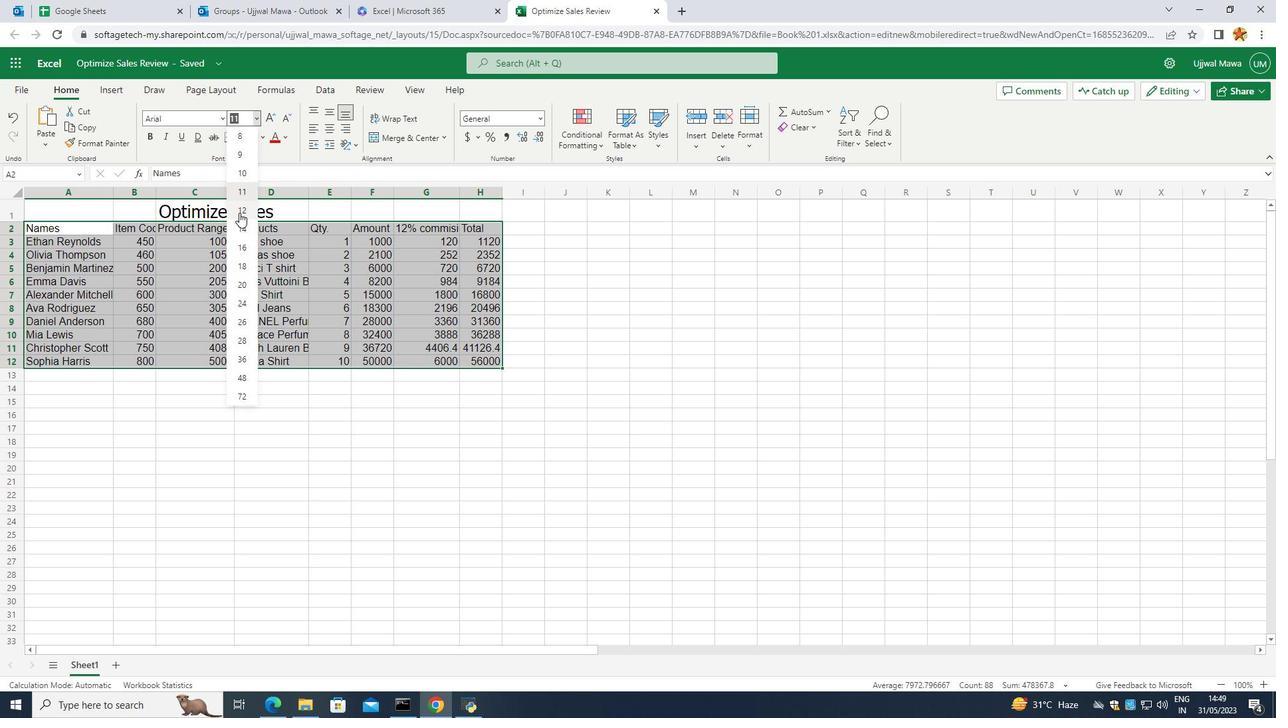 
Action: Mouse moved to (164, 479)
Screenshot: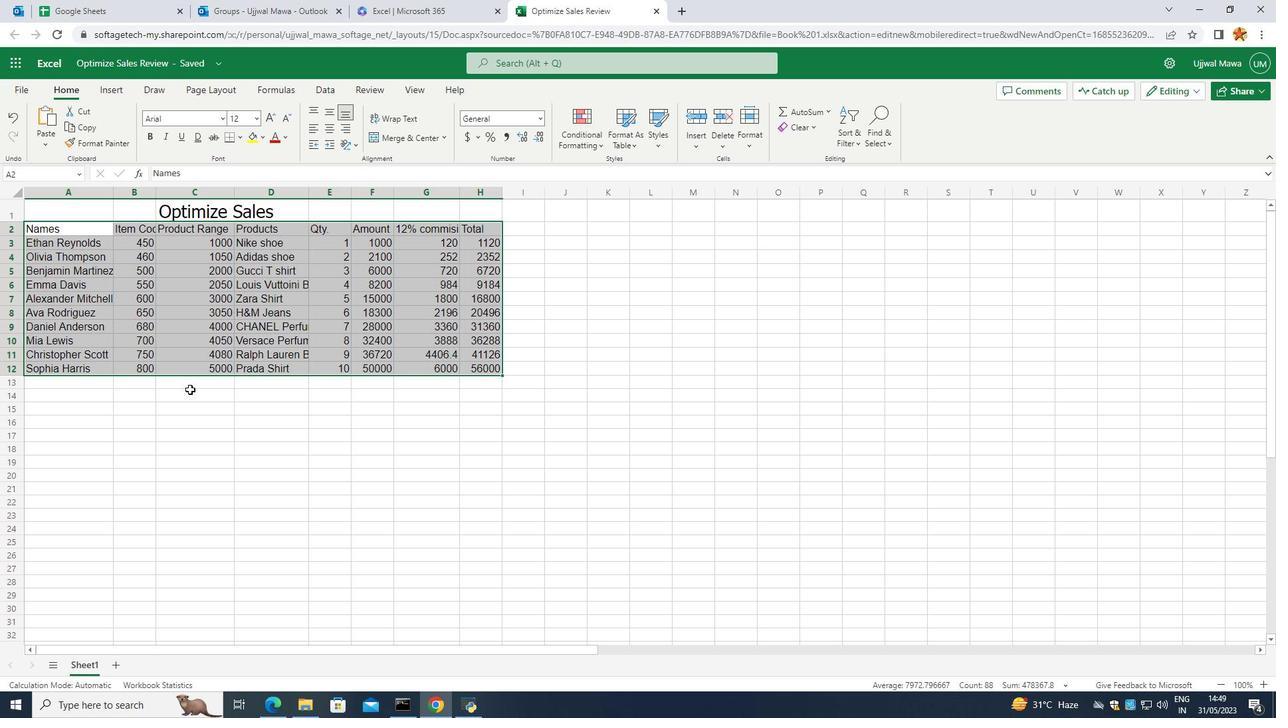 
Action: Mouse pressed left at (164, 479)
Screenshot: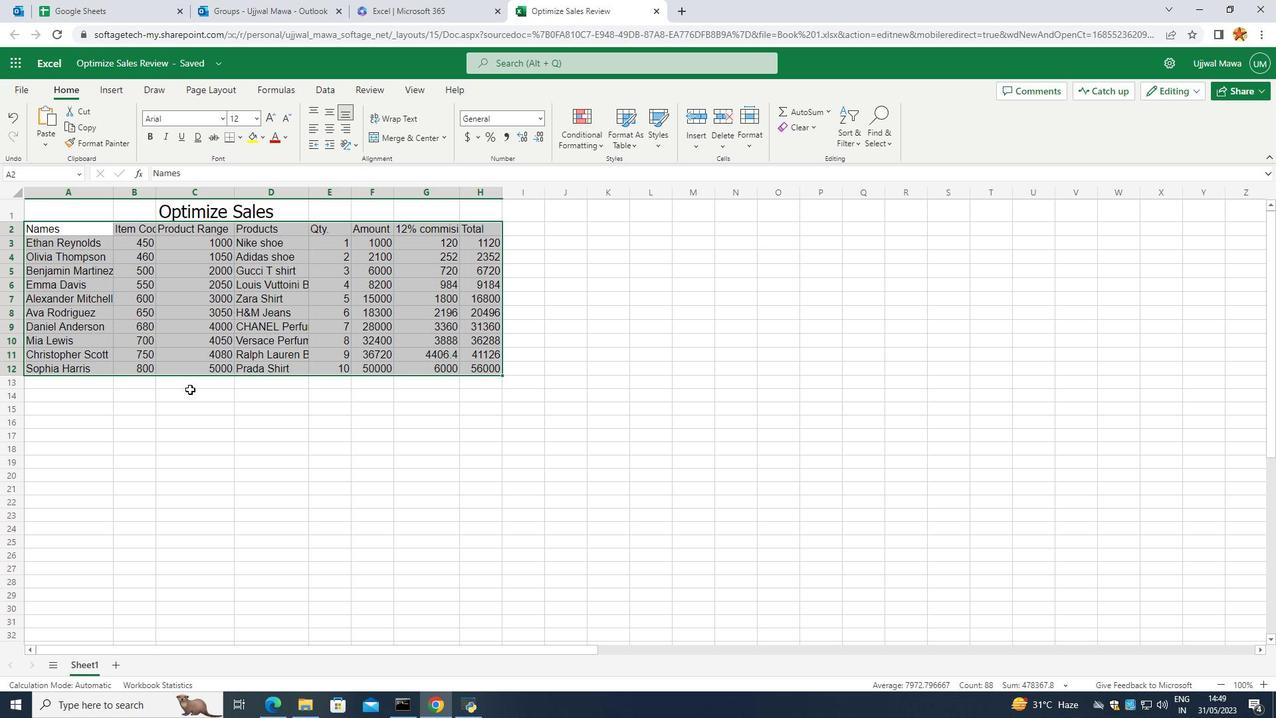 
Action: Mouse moved to (58, 216)
Screenshot: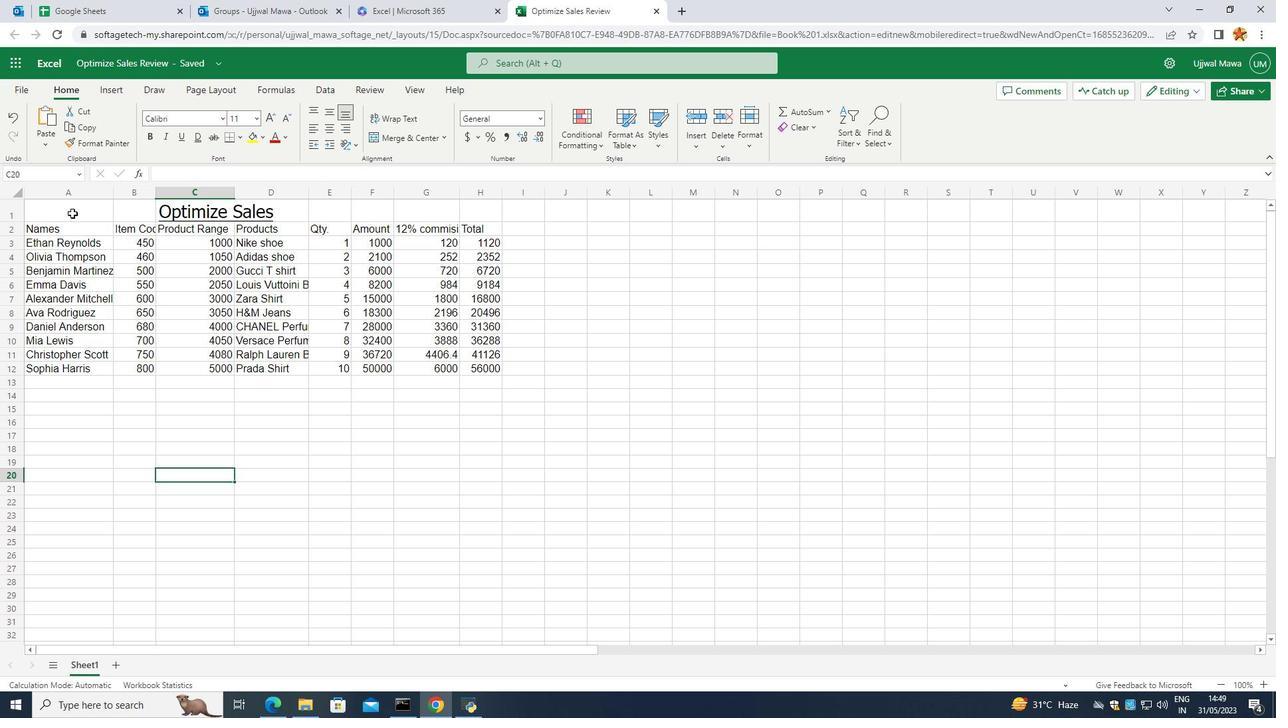 
Action: Mouse pressed left at (58, 216)
Screenshot: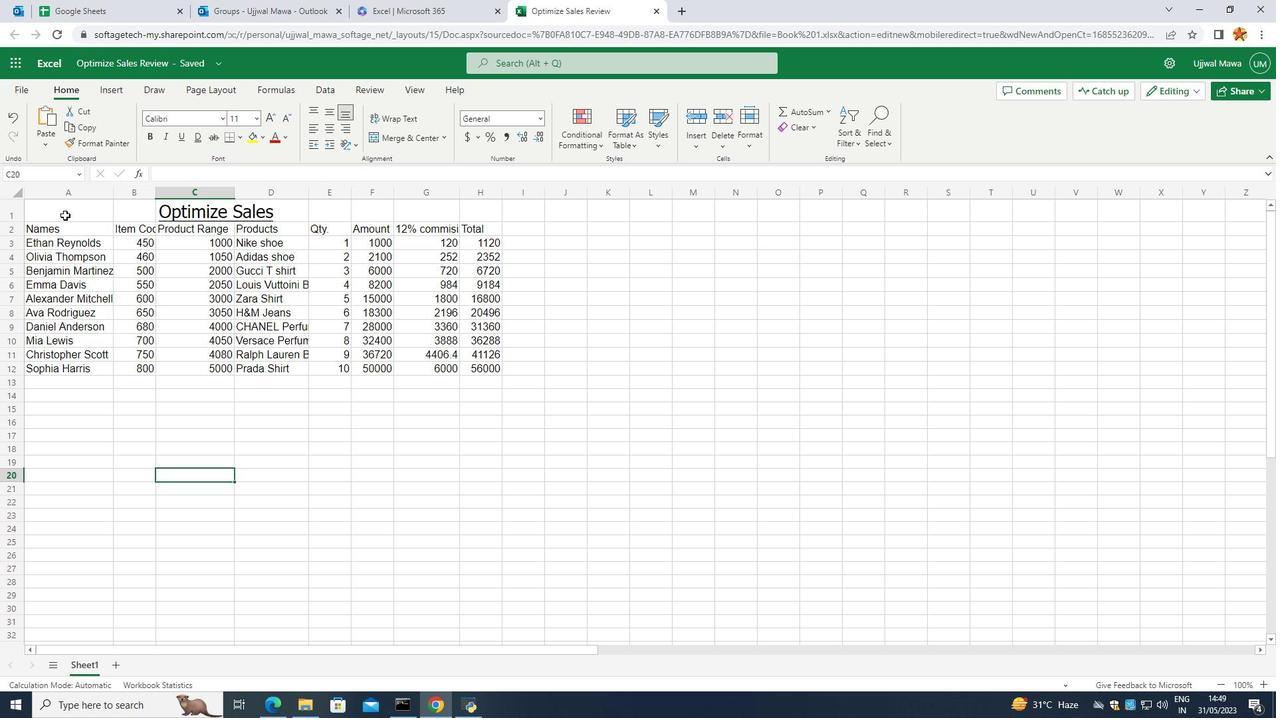 
Action: Mouse moved to (312, 128)
Screenshot: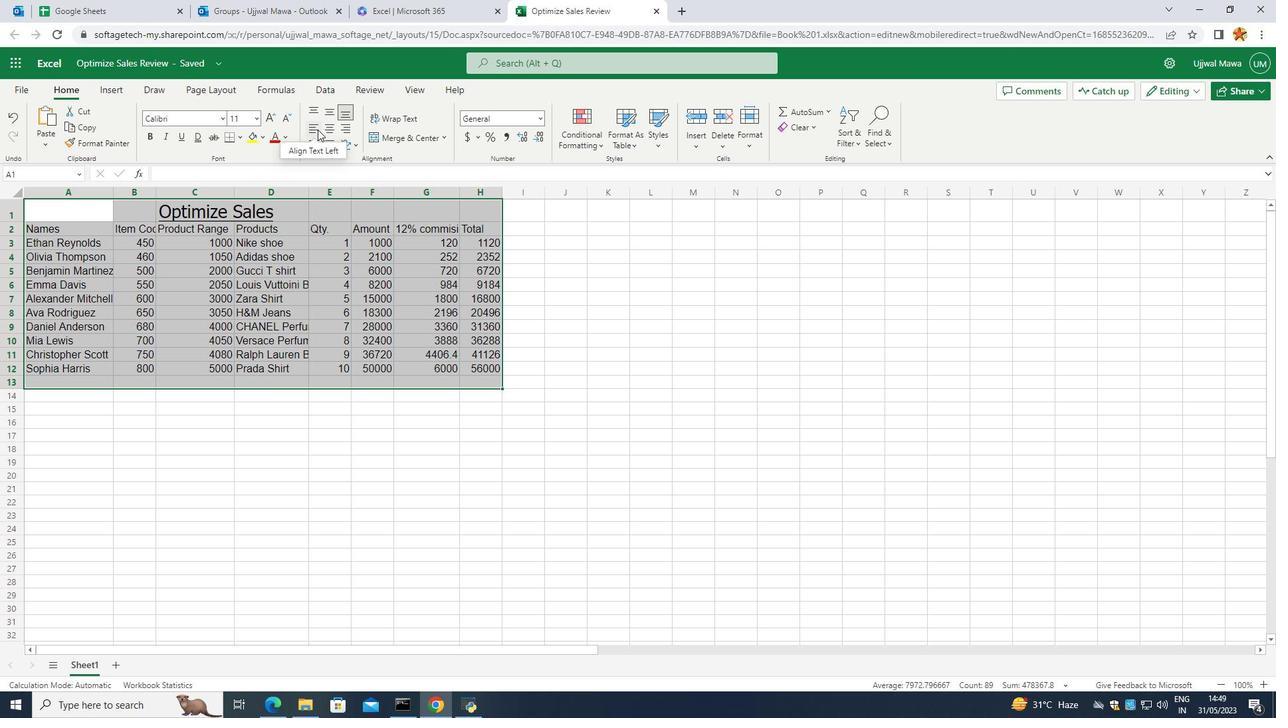 
Action: Mouse pressed left at (312, 128)
Screenshot: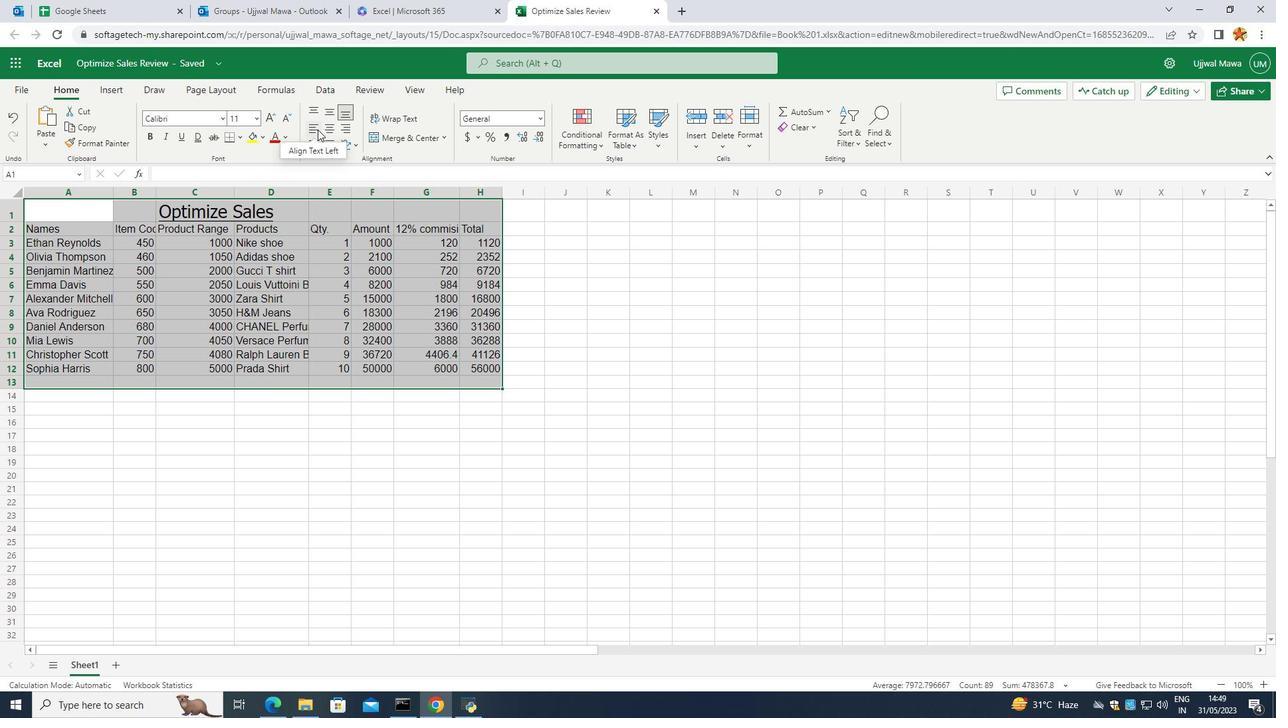 
Action: Mouse moved to (560, 347)
Screenshot: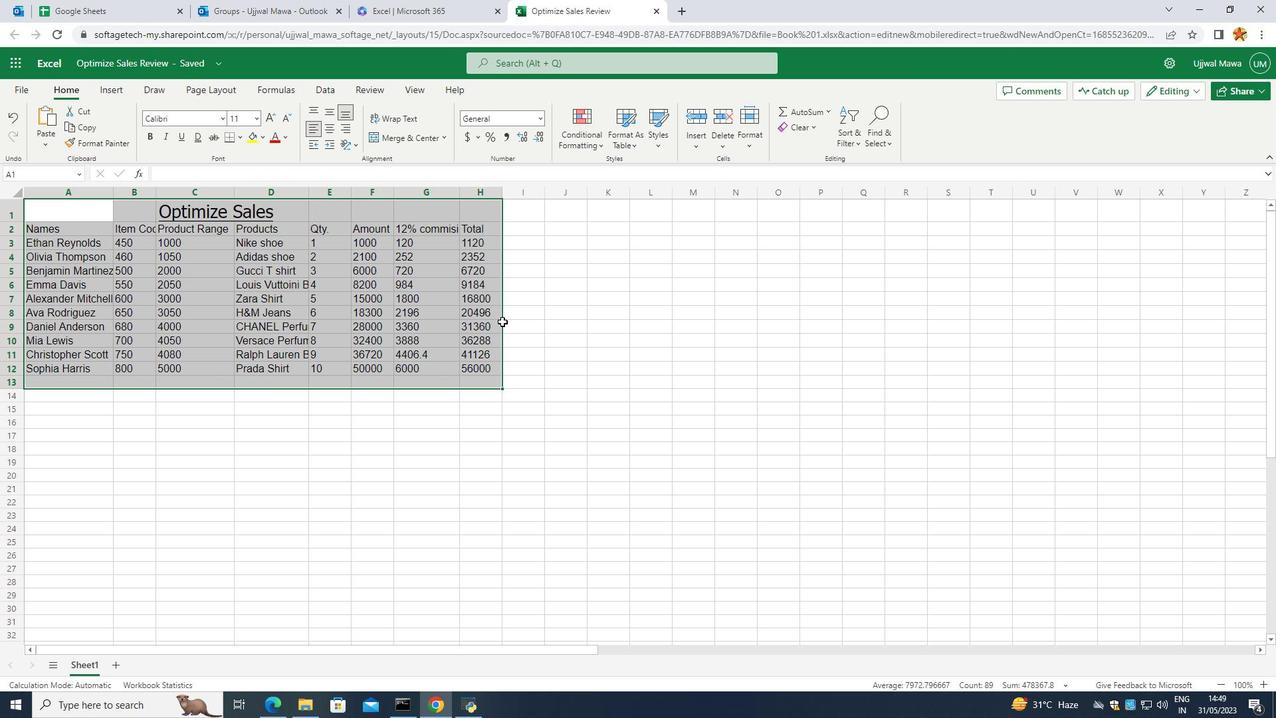 
Action: Mouse pressed left at (560, 347)
Screenshot: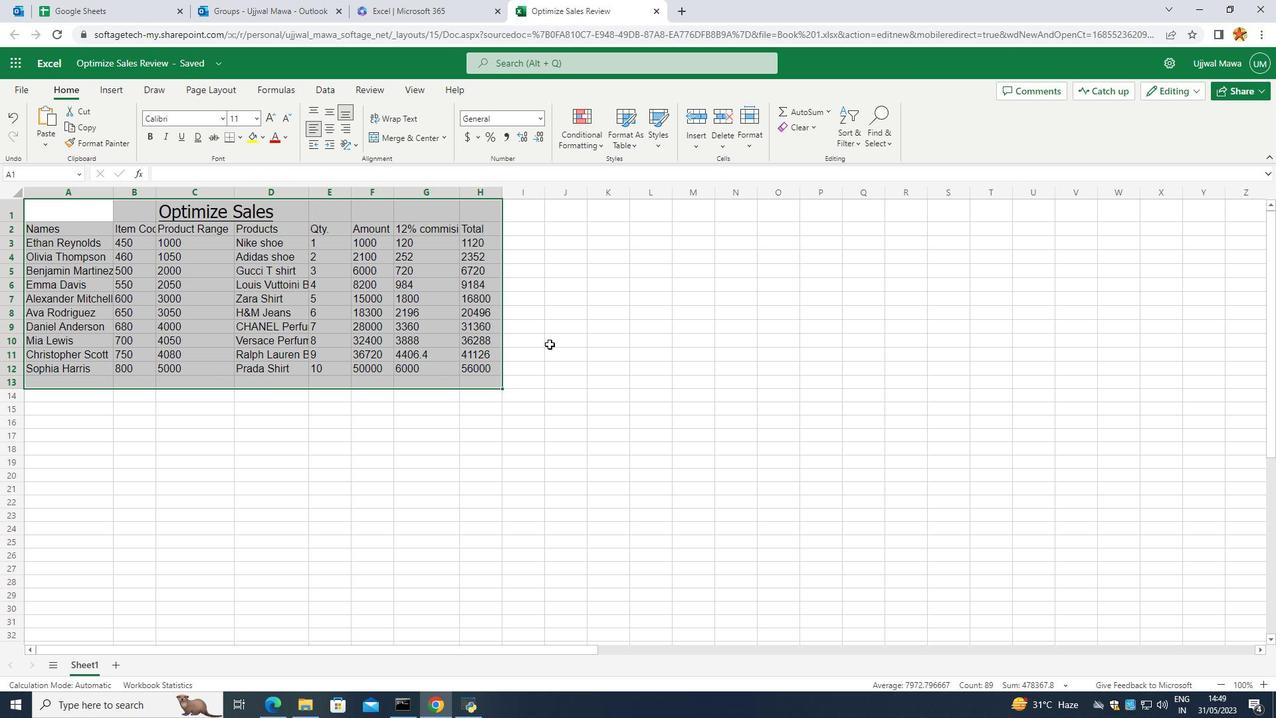 
Action: Mouse moved to (231, 441)
Screenshot: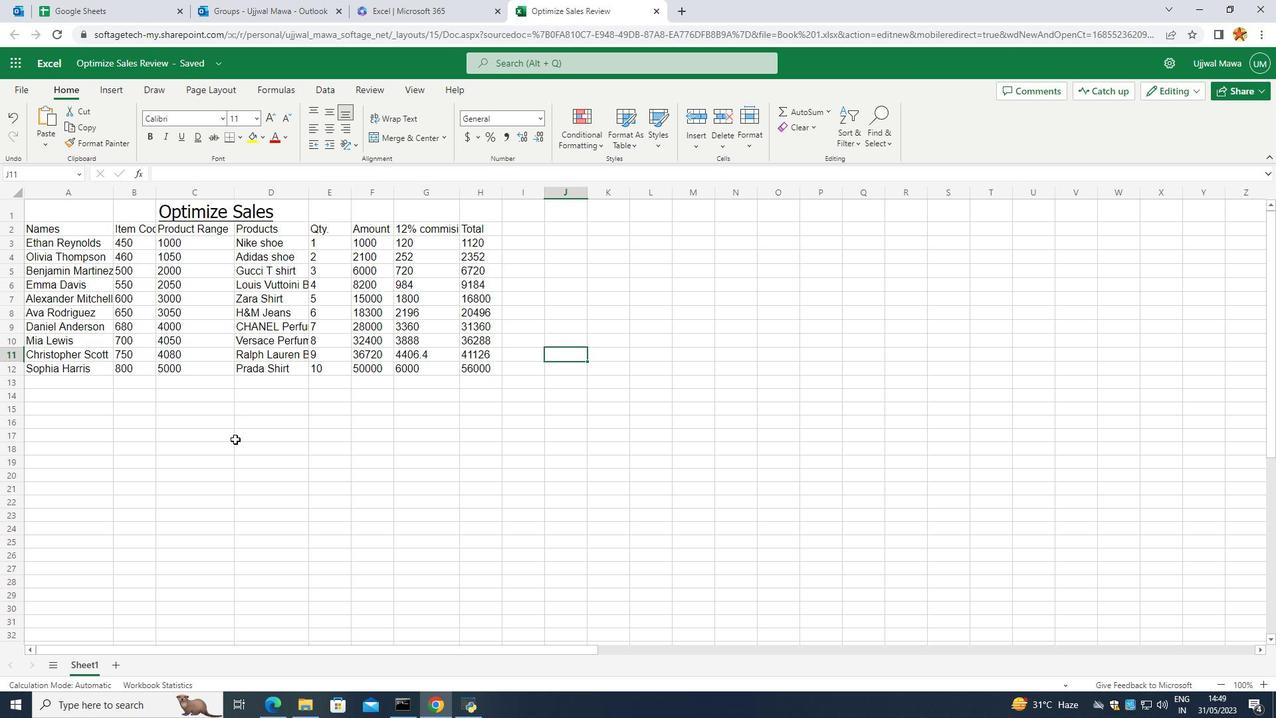 
Action: Mouse pressed left at (231, 441)
Screenshot: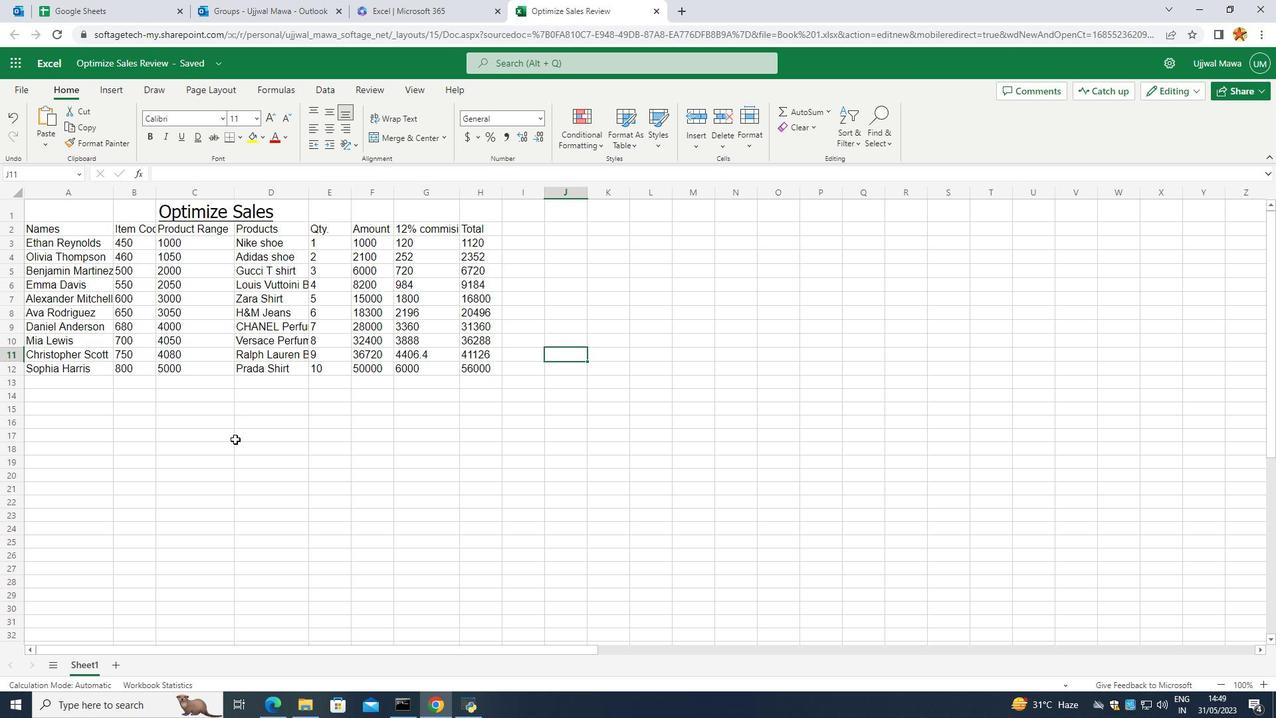 
Action: Mouse moved to (223, 440)
Screenshot: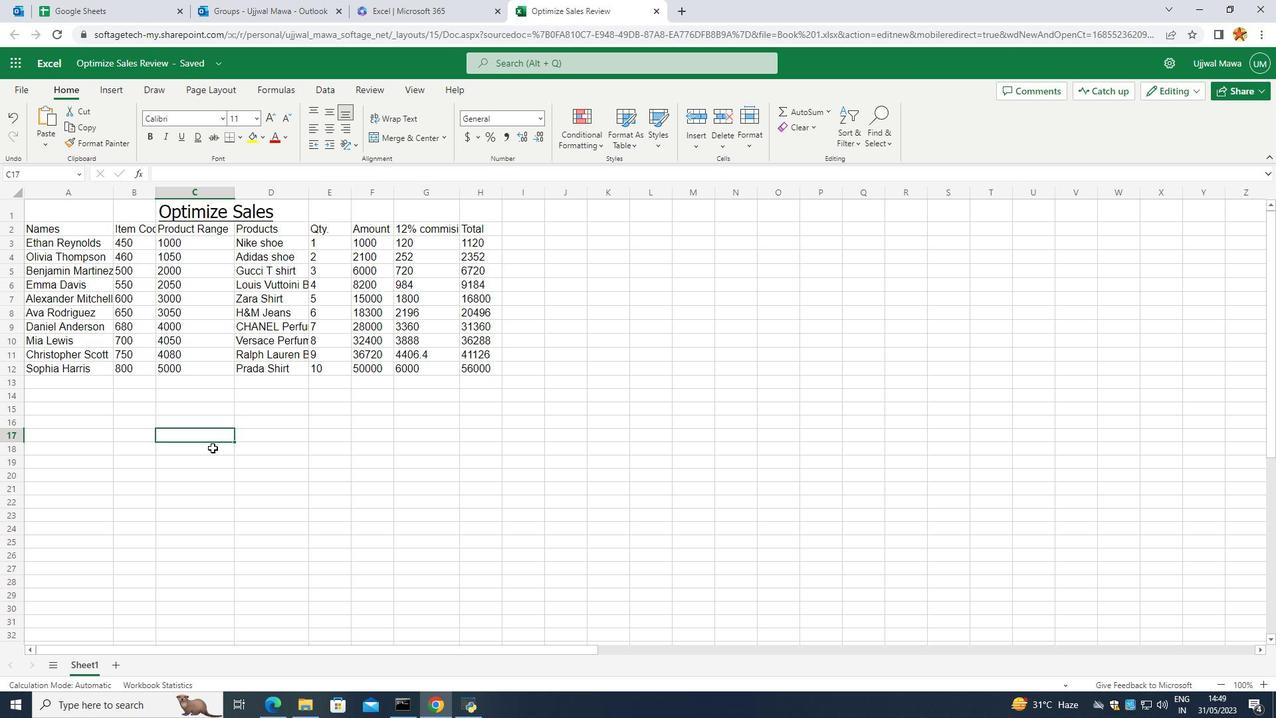 
